 Task: In the  document managingstress.odt Share this file with 'softage.8@softage.net' Make a copy of the file 'without changing the auto name' Delete the  copy of the file
Action: Mouse moved to (43, 104)
Screenshot: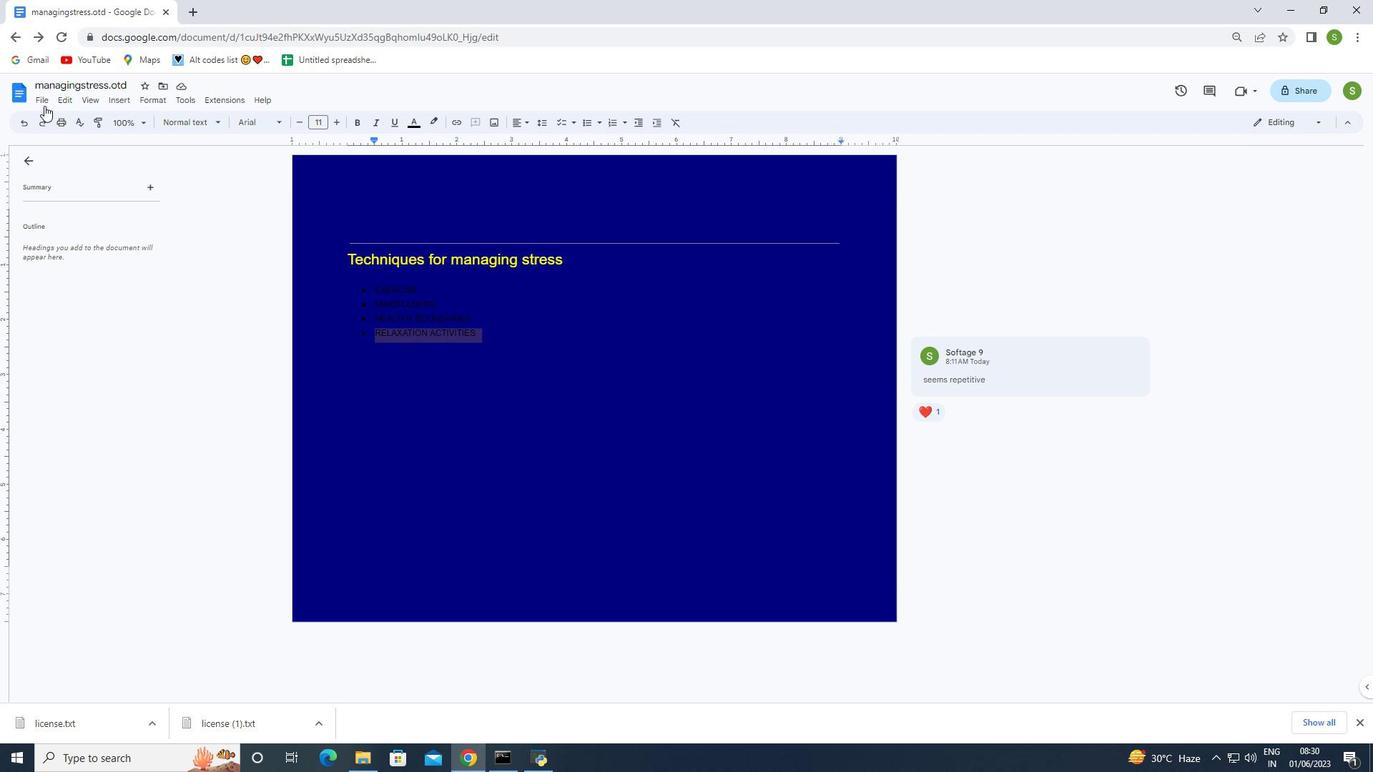 
Action: Mouse pressed left at (43, 104)
Screenshot: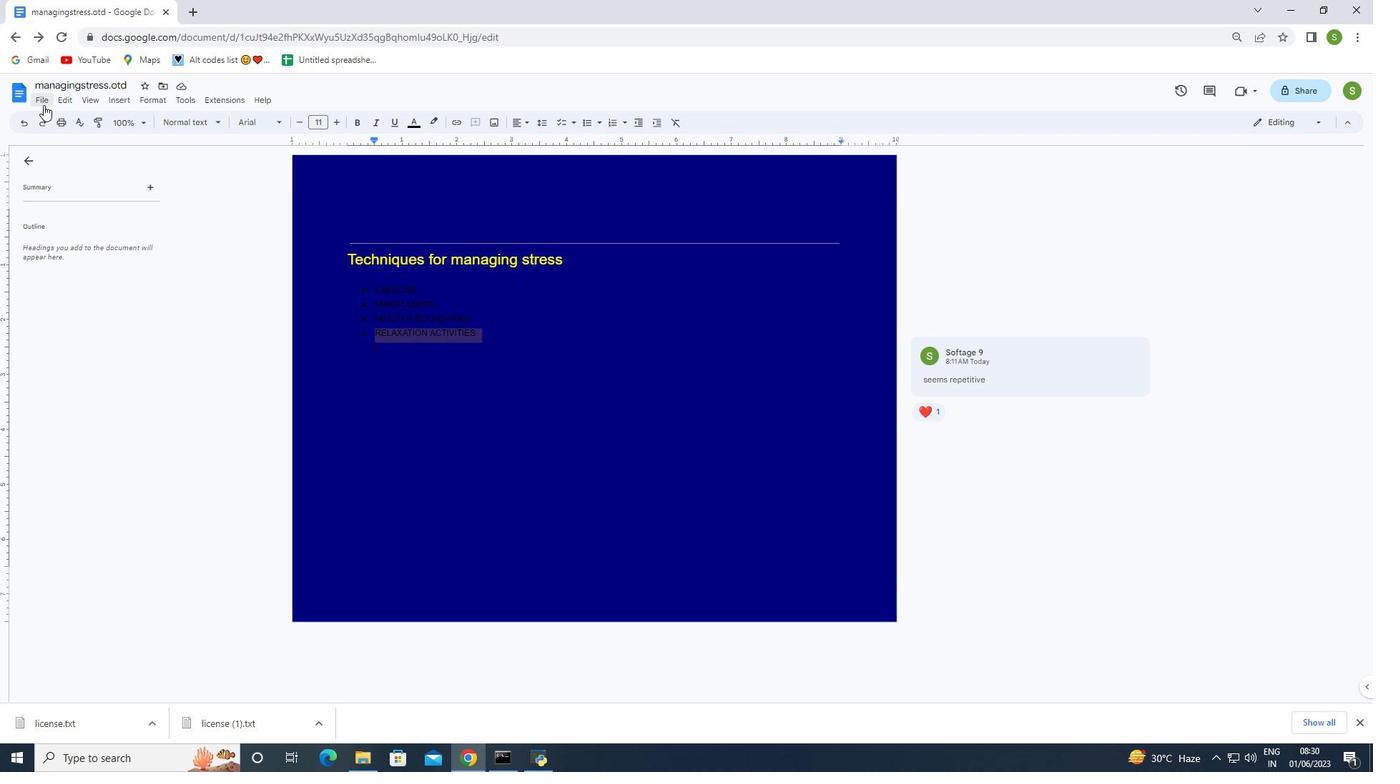 
Action: Mouse moved to (75, 244)
Screenshot: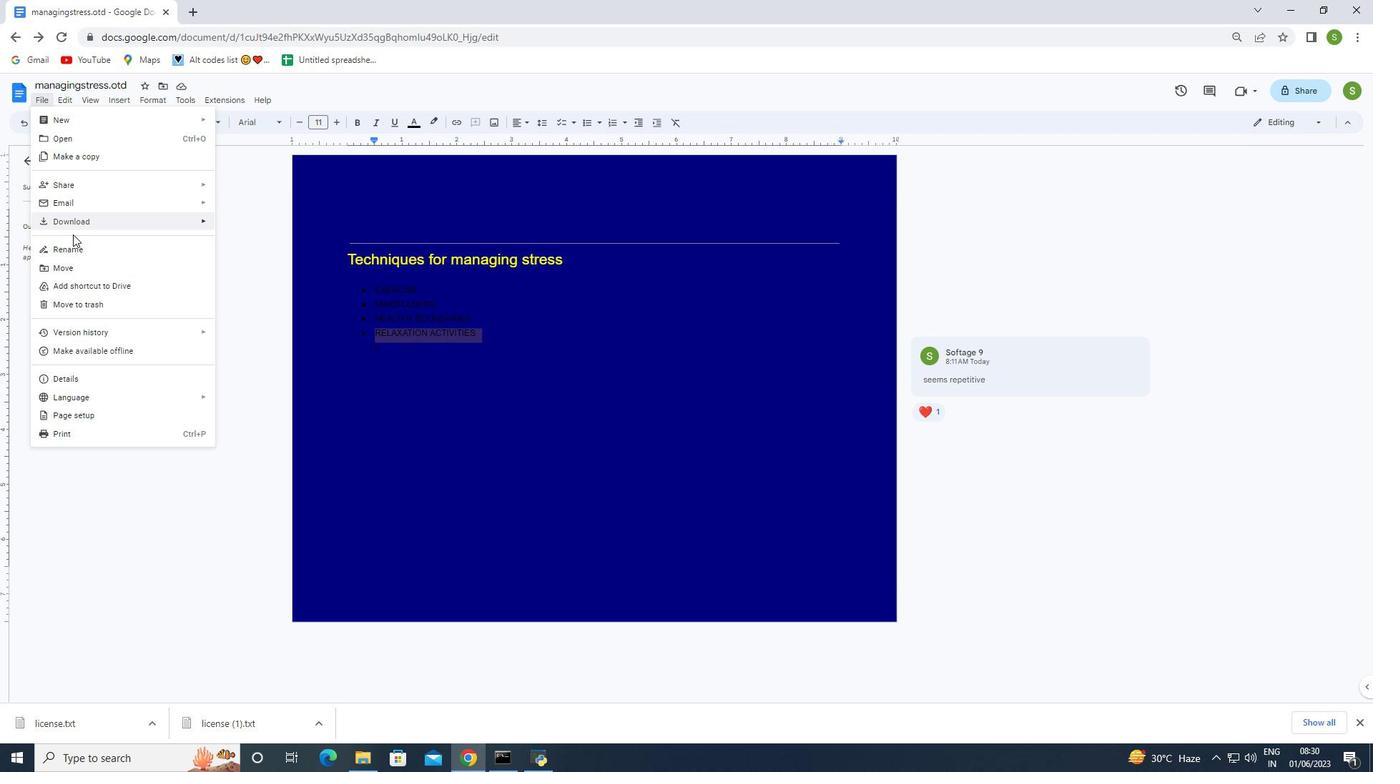 
Action: Mouse pressed left at (75, 244)
Screenshot: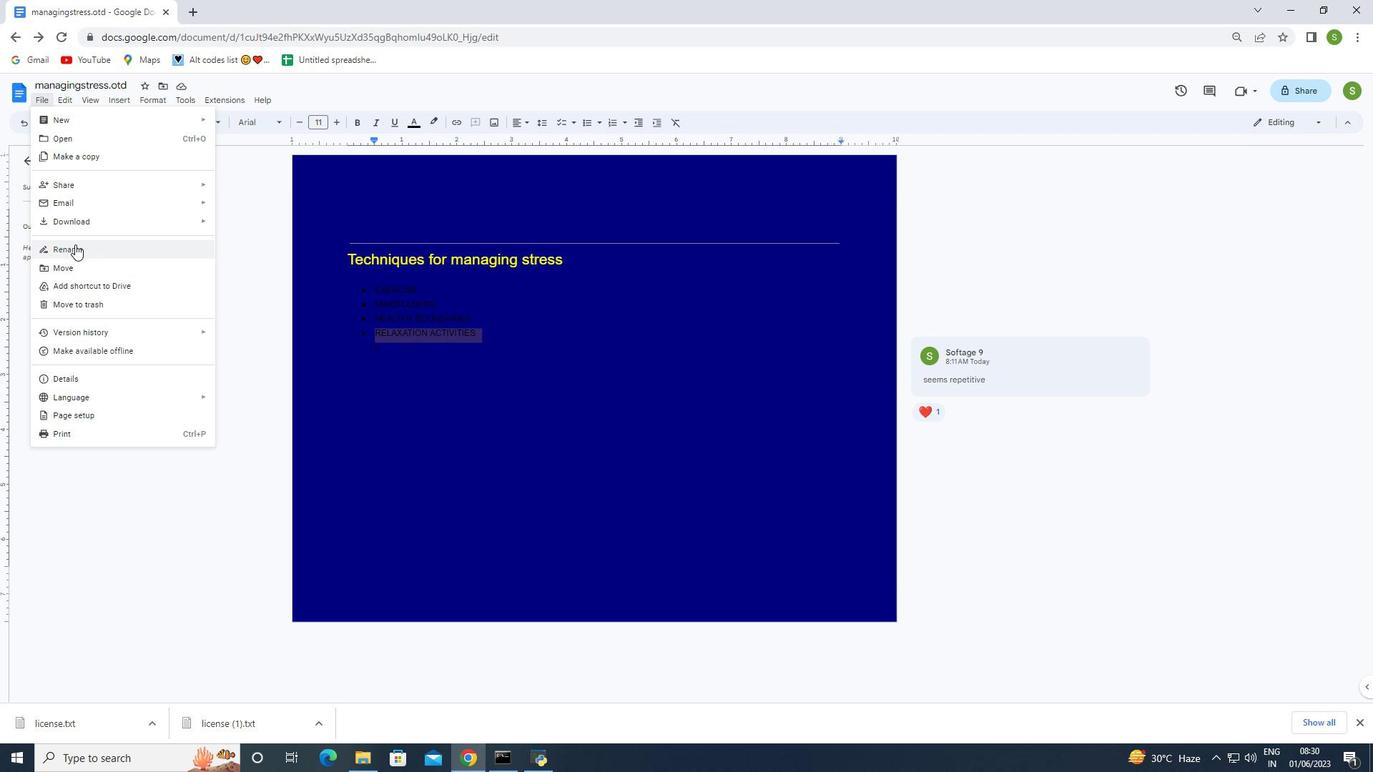 
Action: Key pressed <Key.backspace>managingstress.odt<Key.enter>
Screenshot: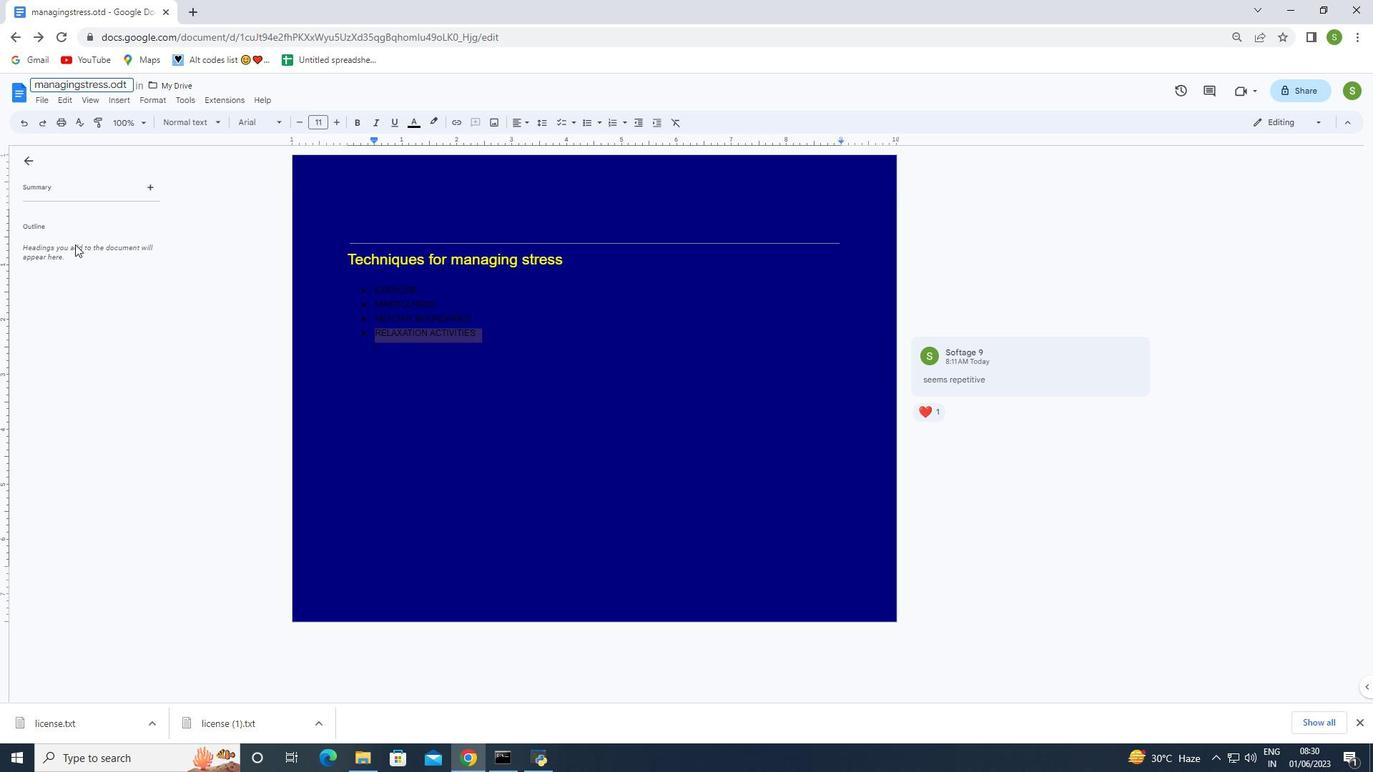 
Action: Mouse moved to (40, 98)
Screenshot: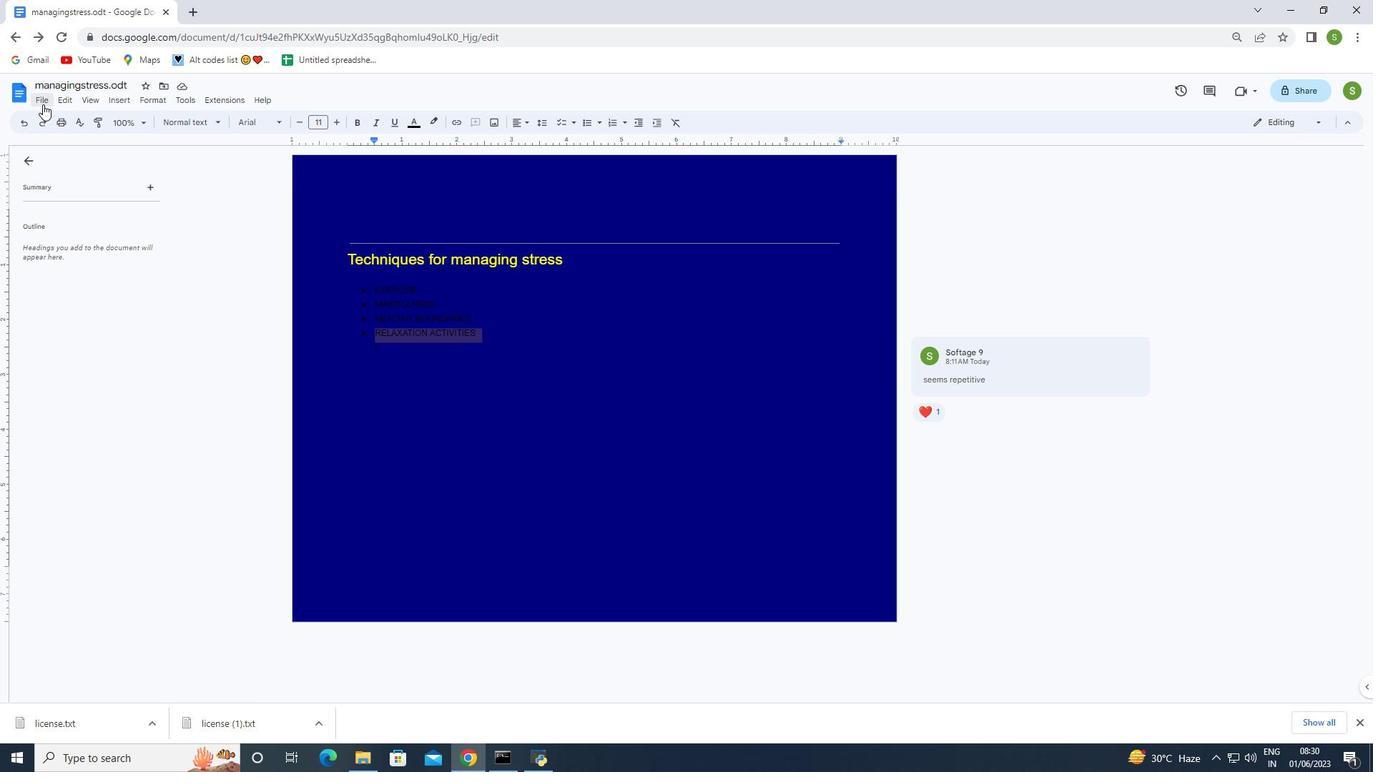 
Action: Mouse pressed left at (40, 98)
Screenshot: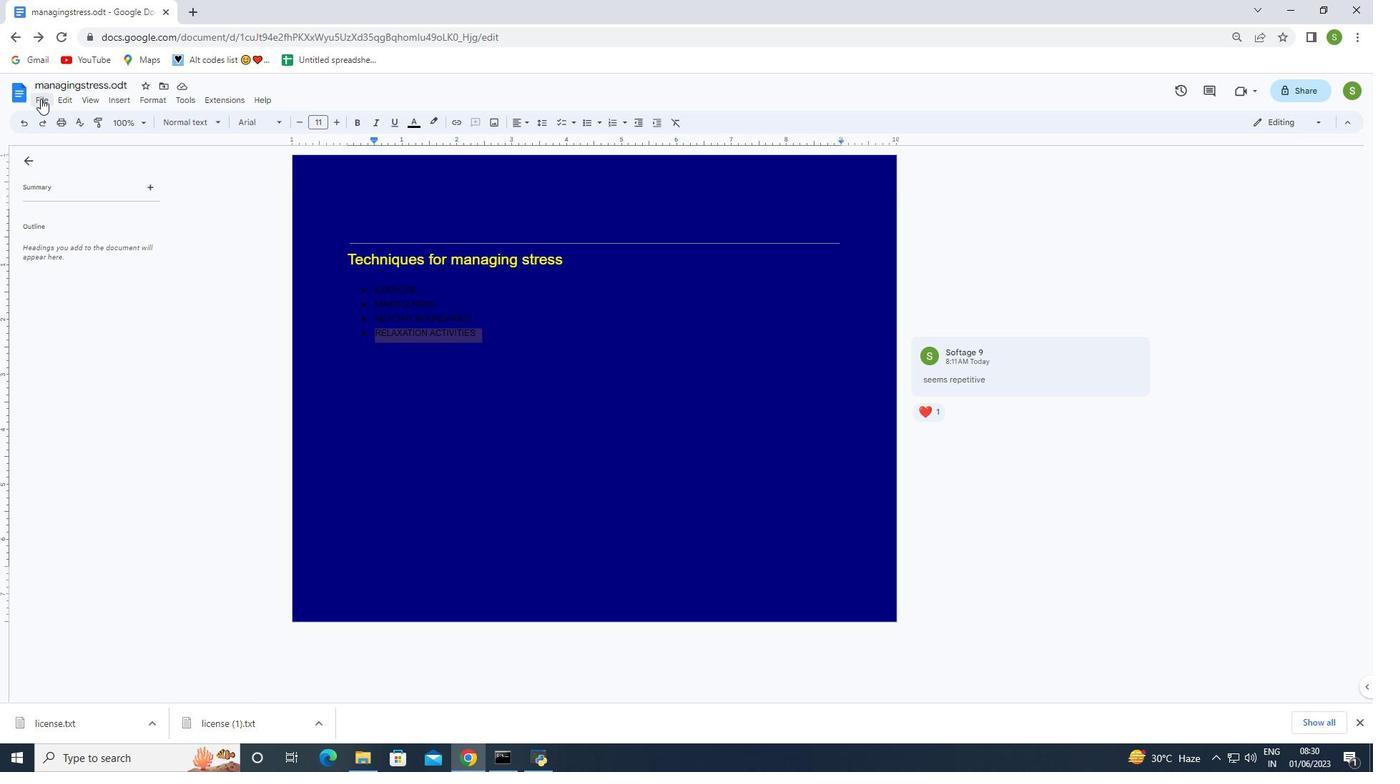 
Action: Mouse moved to (68, 185)
Screenshot: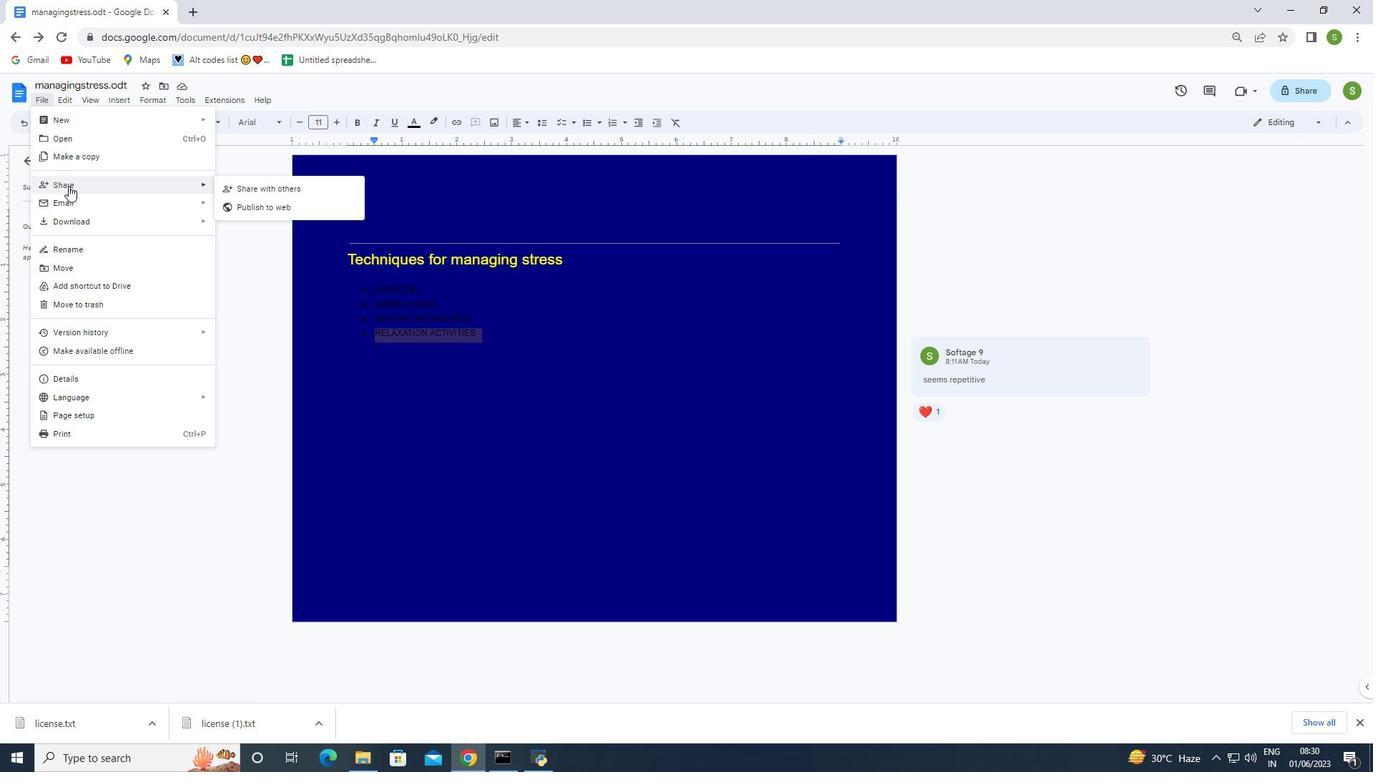 
Action: Mouse pressed left at (68, 185)
Screenshot: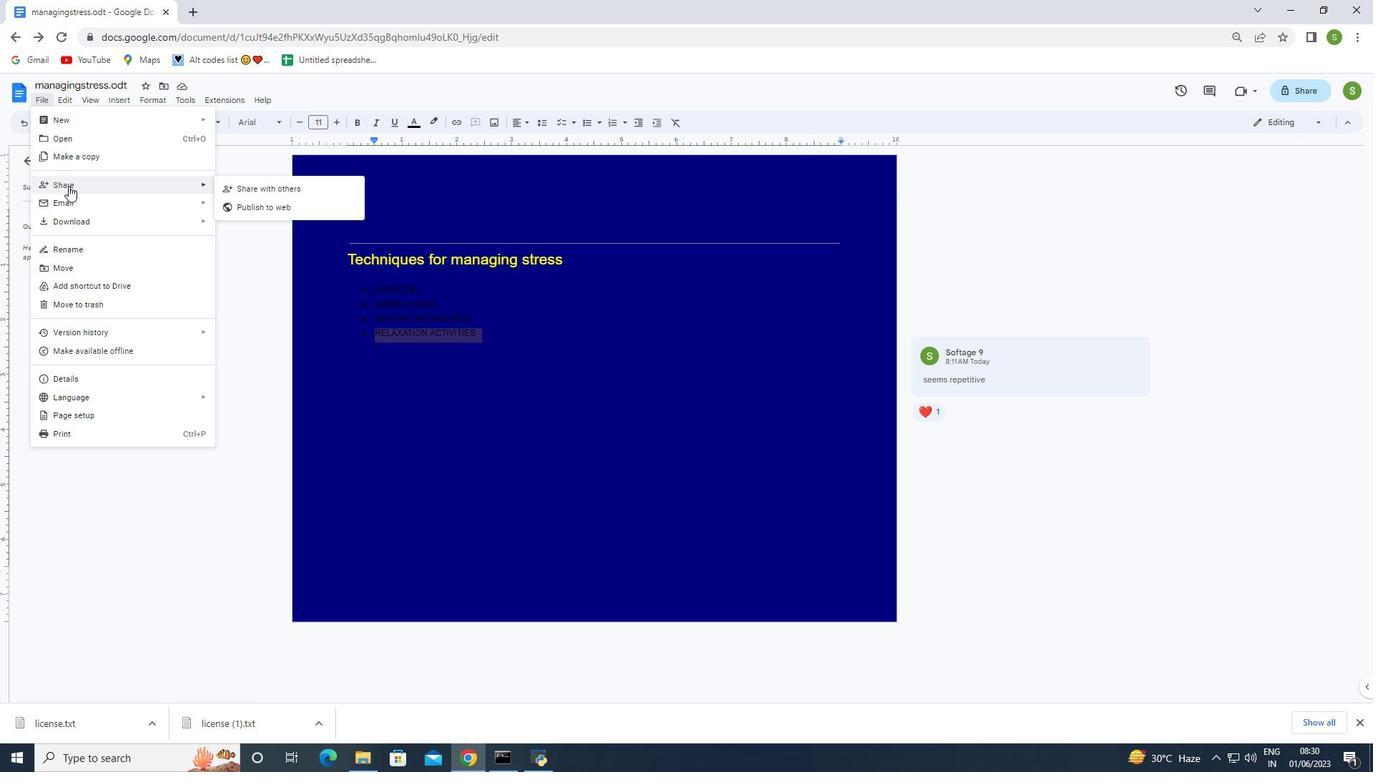 
Action: Mouse moved to (234, 183)
Screenshot: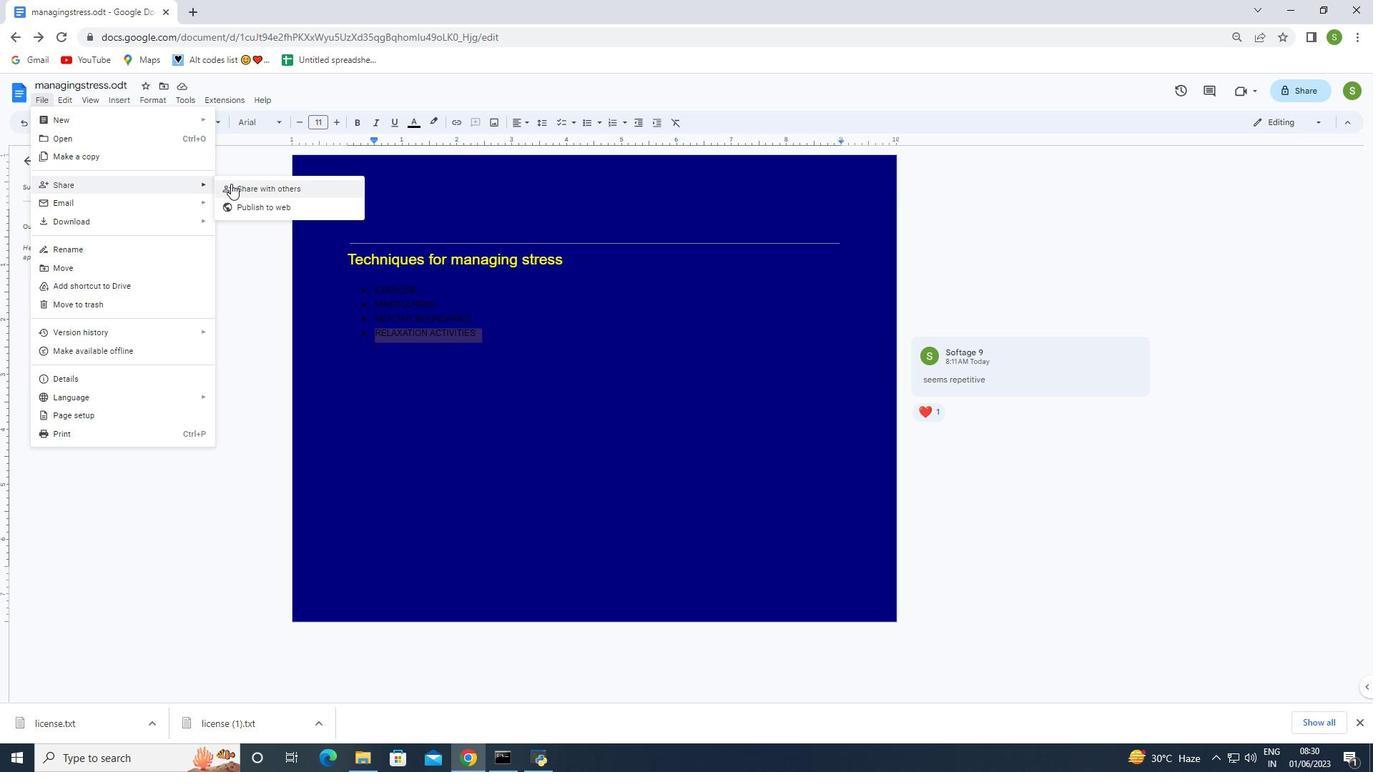 
Action: Mouse pressed left at (234, 183)
Screenshot: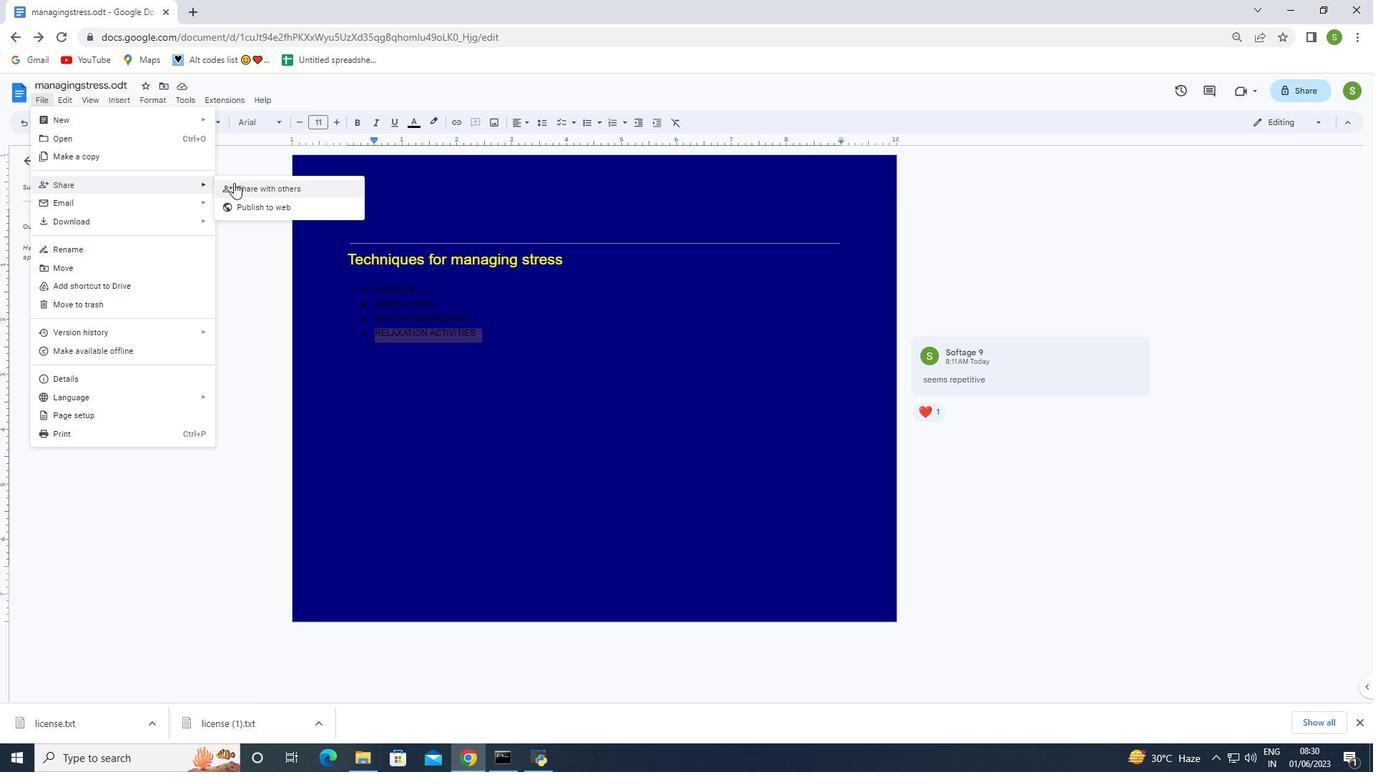 
Action: Mouse moved to (581, 328)
Screenshot: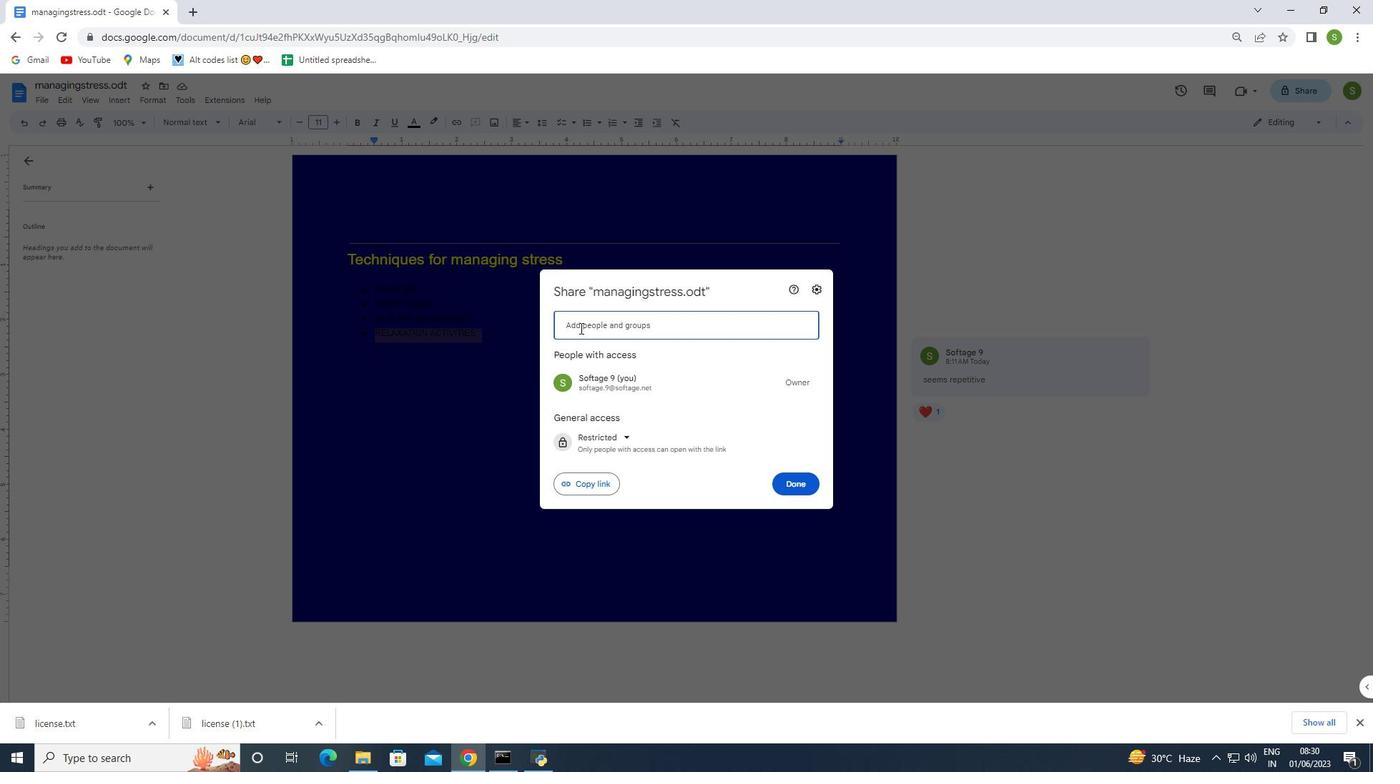 
Action: Mouse pressed left at (581, 328)
Screenshot: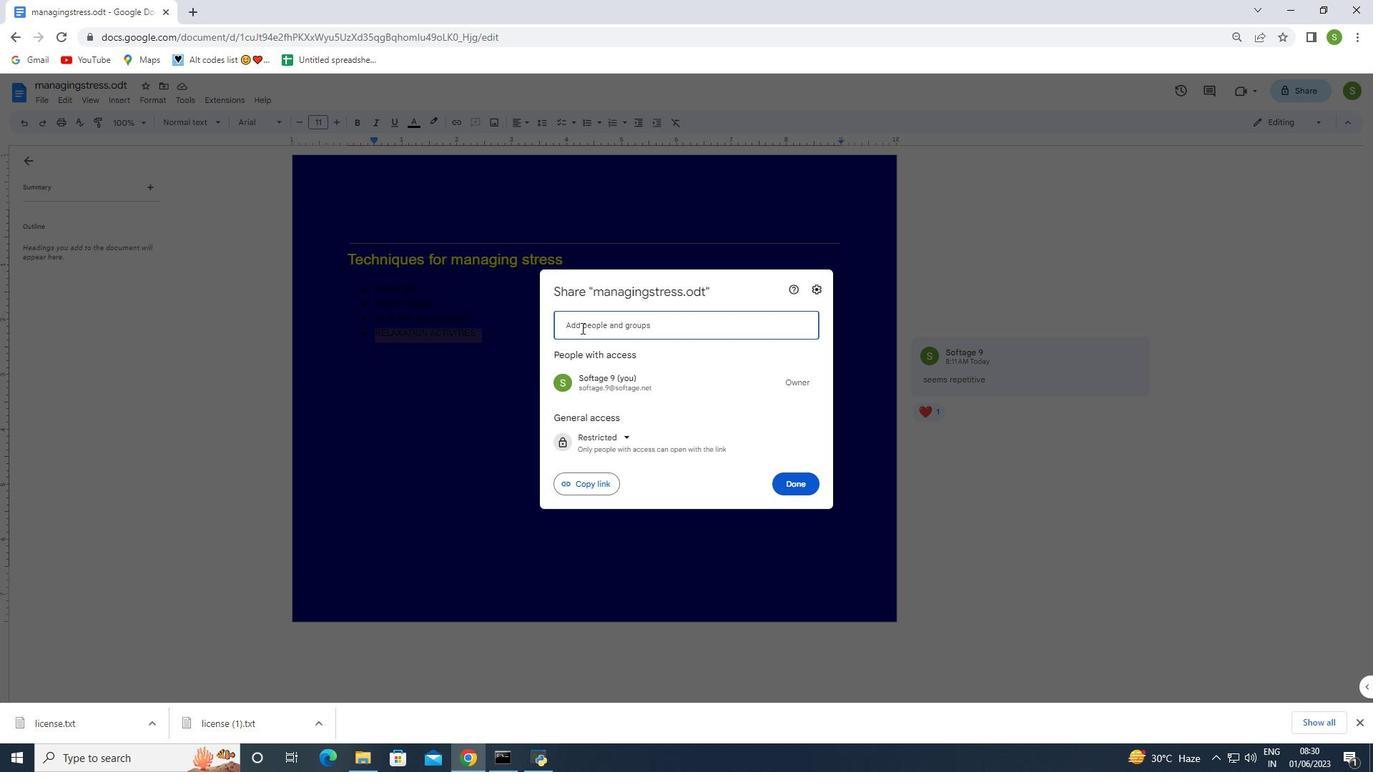 
Action: Mouse moved to (553, 326)
Screenshot: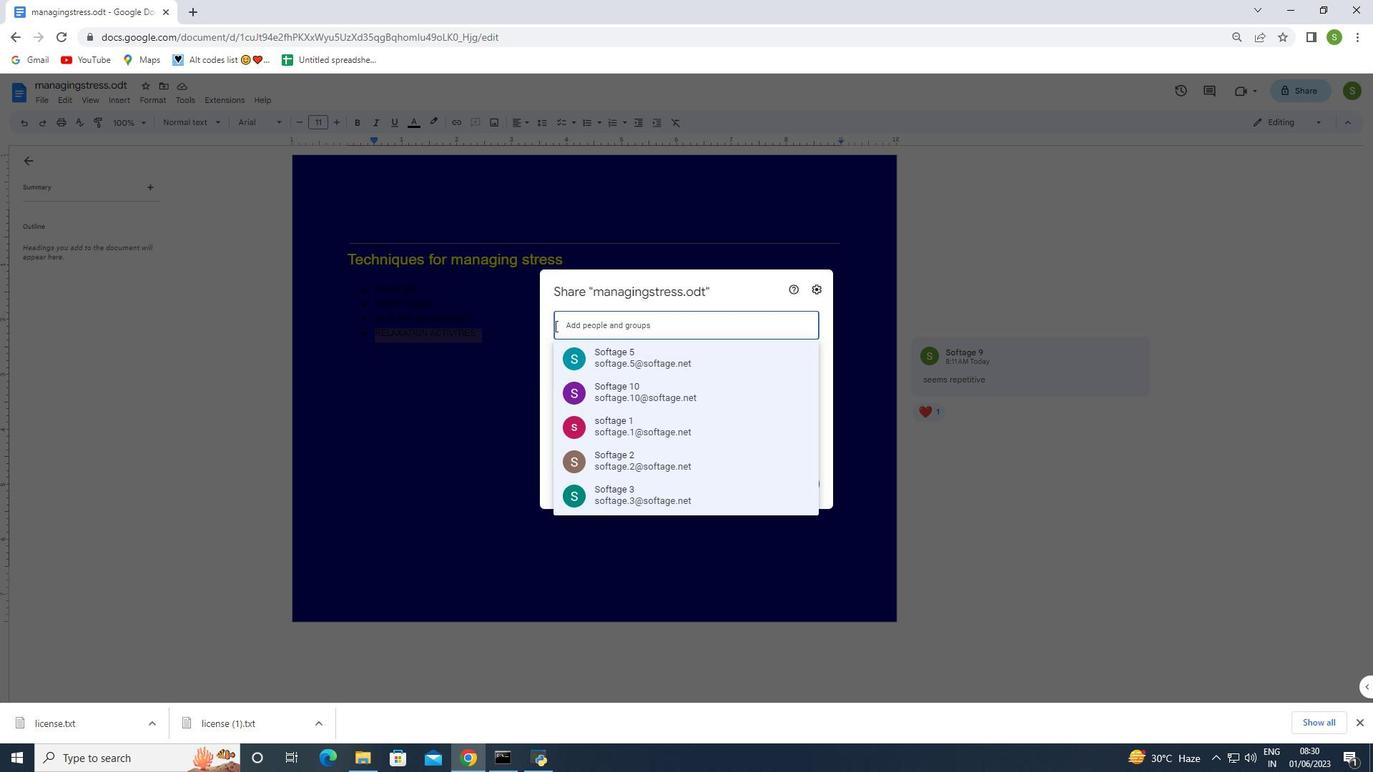 
Action: Key pressed softage.8<Key.shift>@
Screenshot: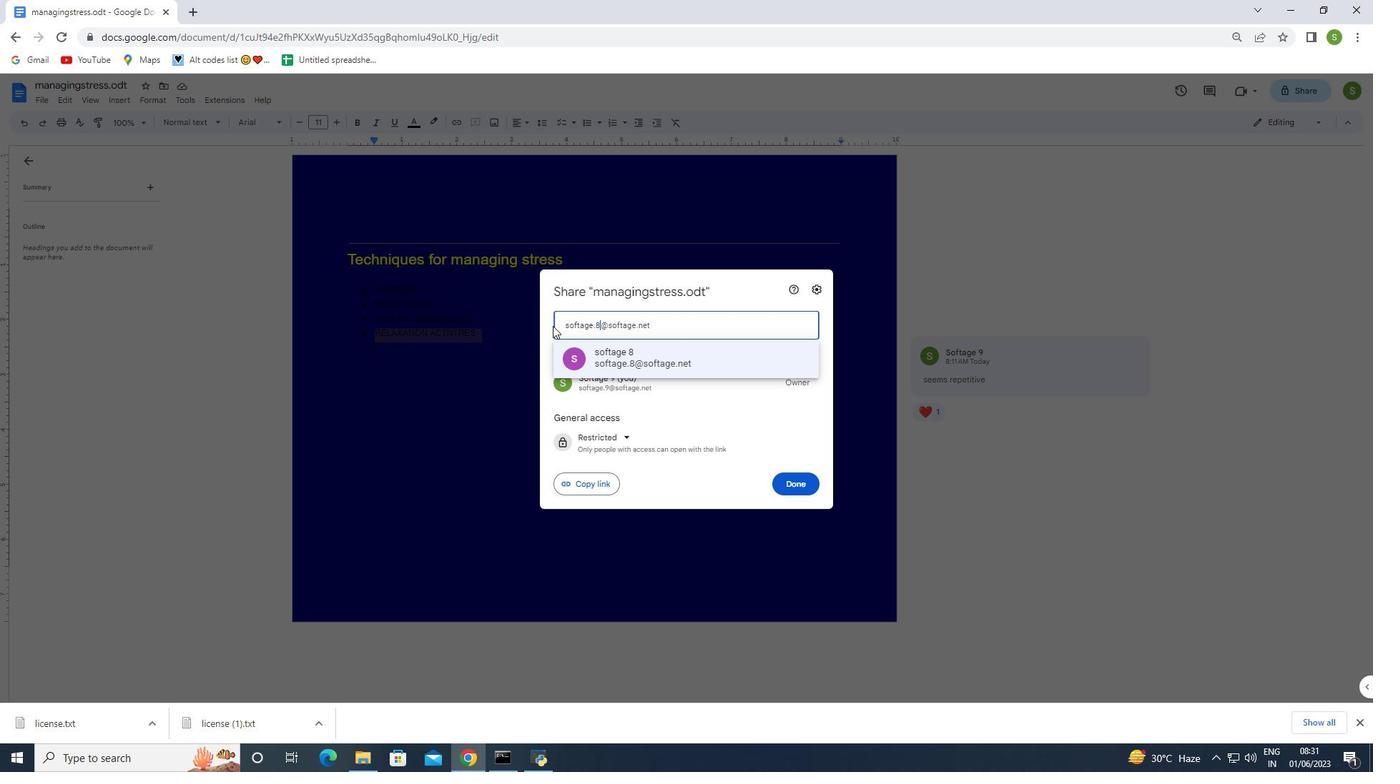 
Action: Mouse moved to (646, 379)
Screenshot: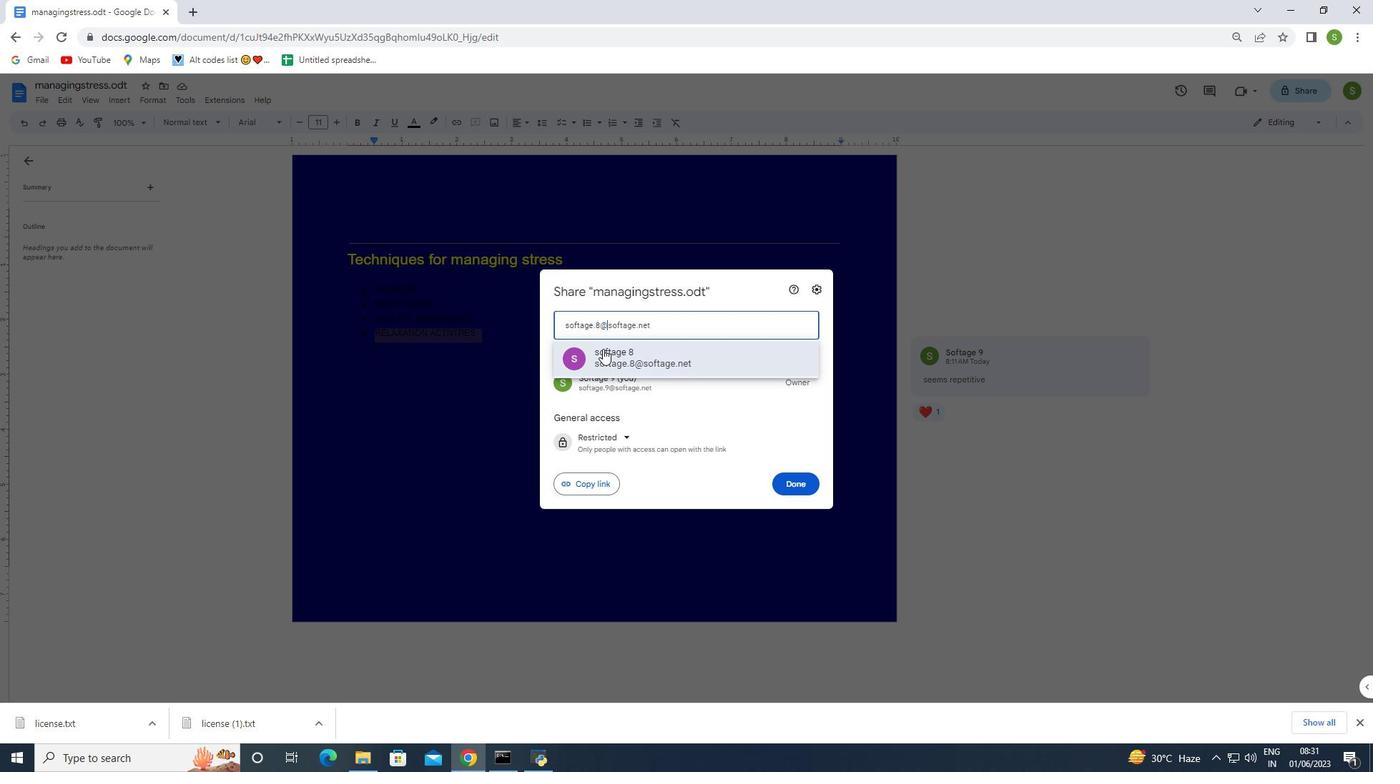 
Action: Mouse pressed left at (646, 379)
Screenshot: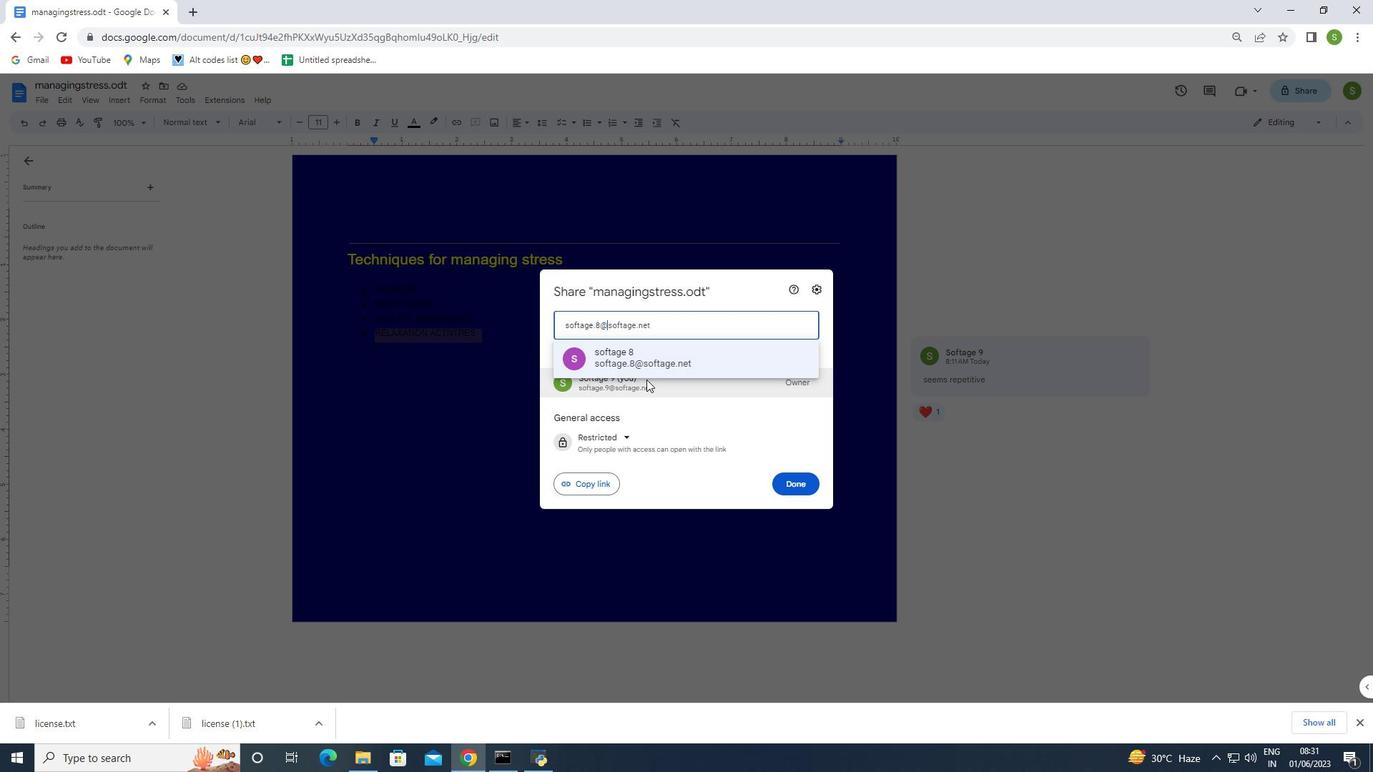 
Action: Mouse moved to (617, 324)
Screenshot: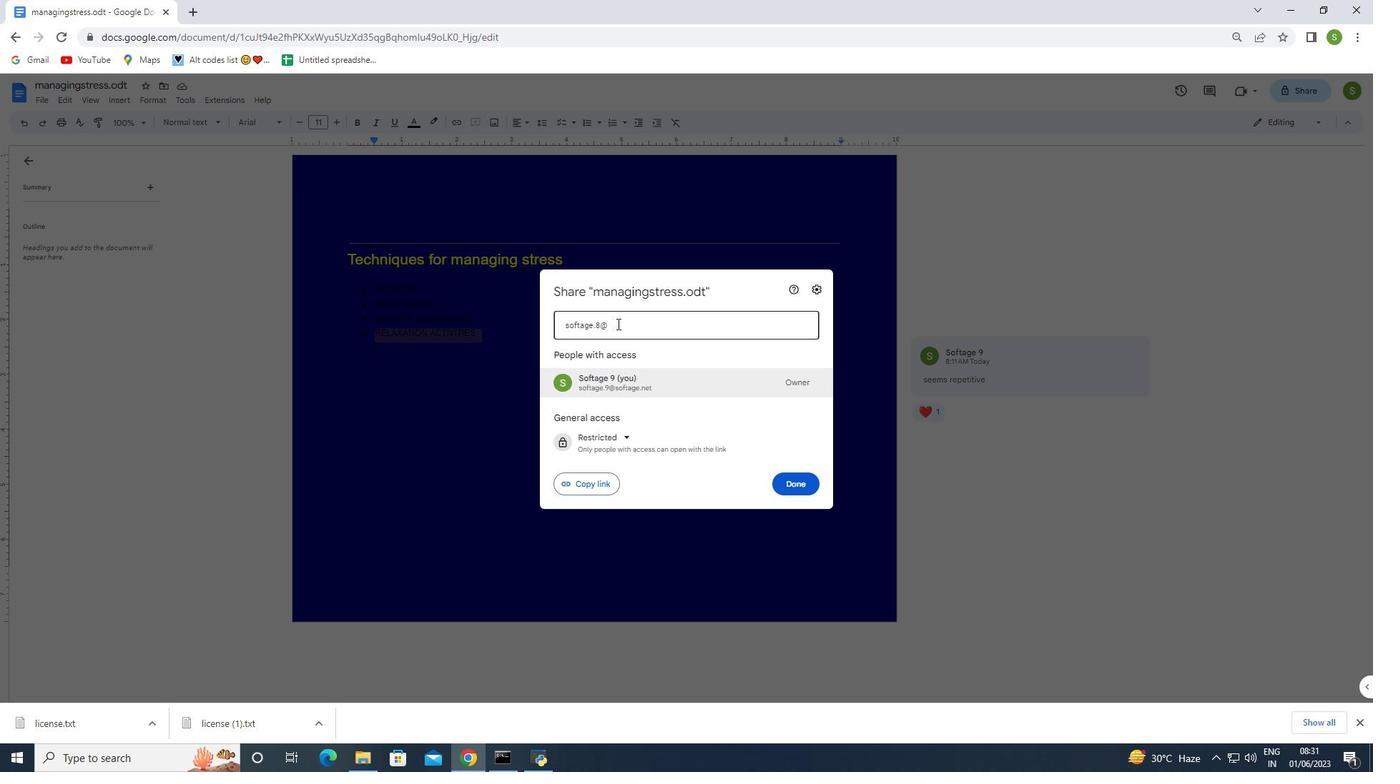 
Action: Mouse pressed left at (617, 324)
Screenshot: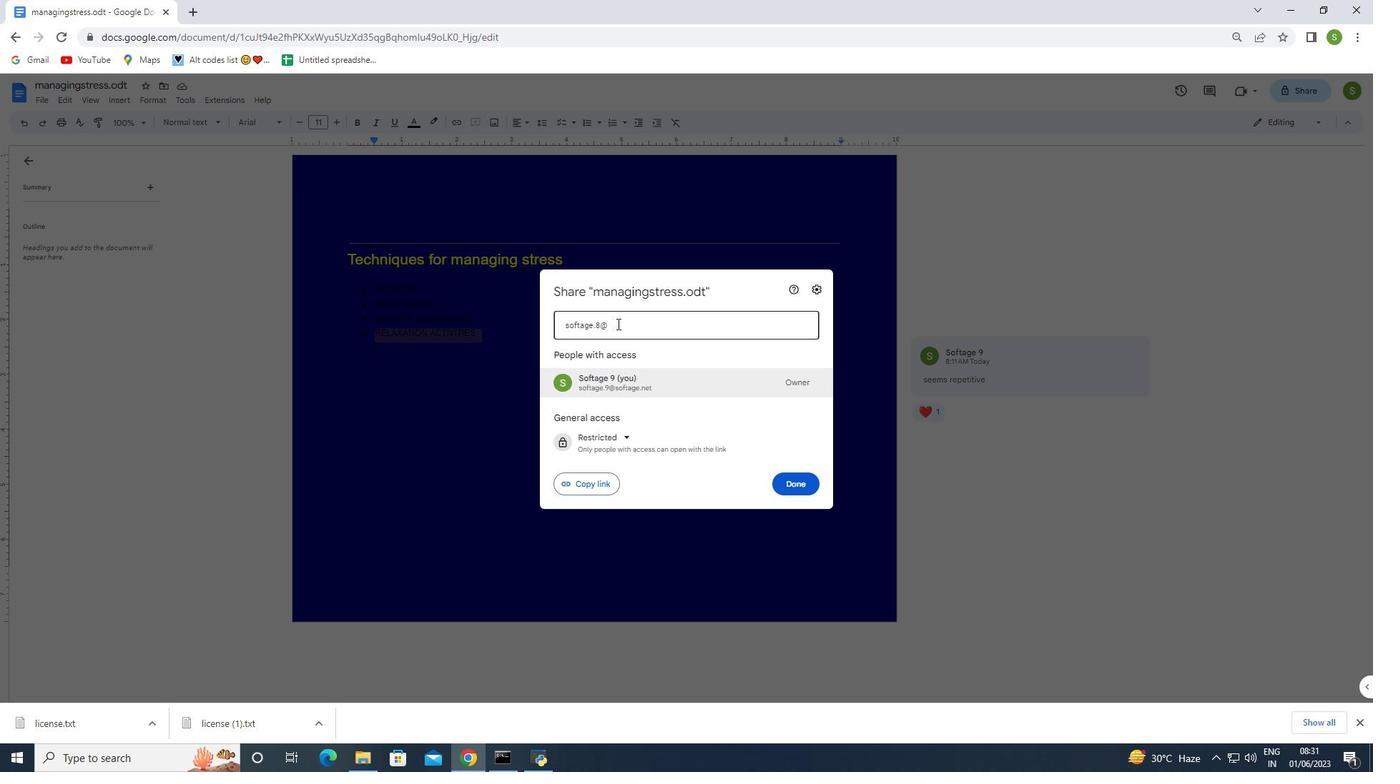 
Action: Mouse moved to (638, 360)
Screenshot: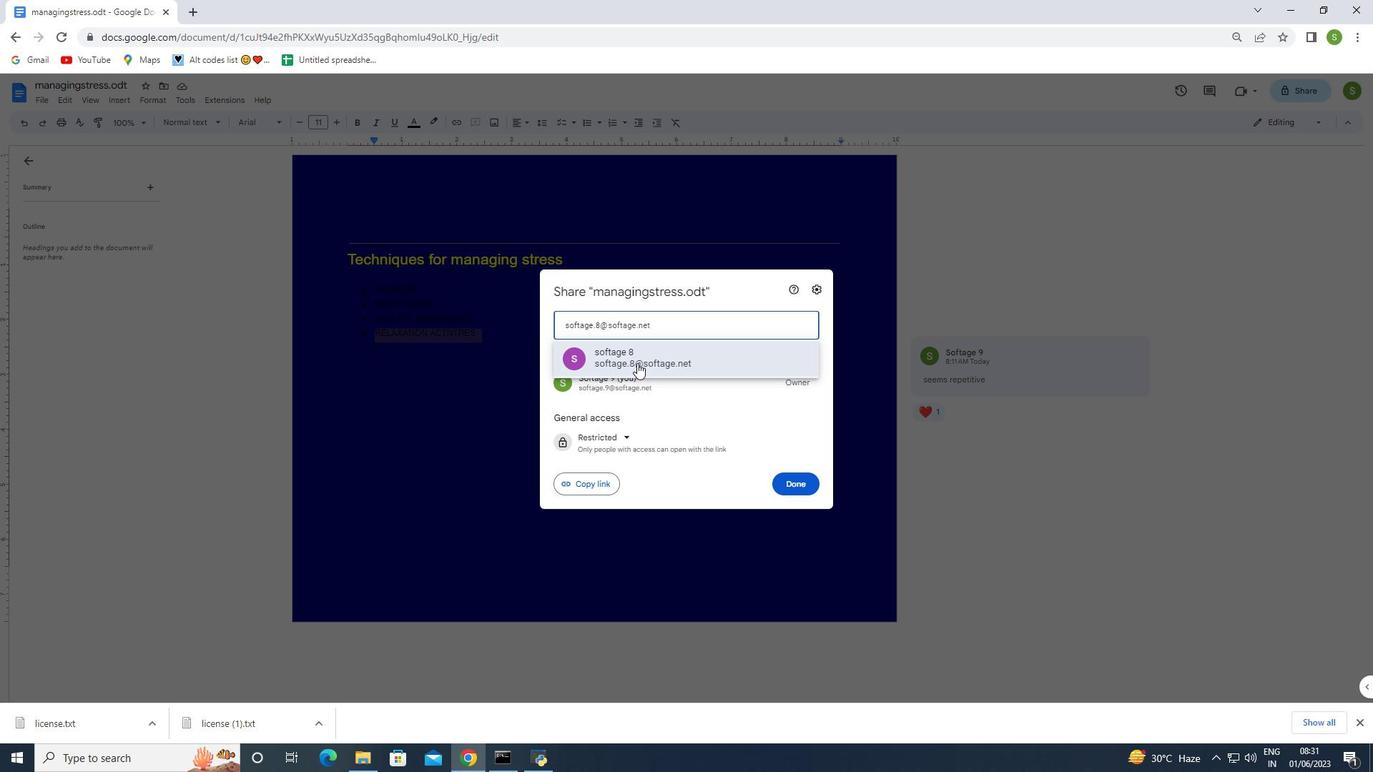 
Action: Mouse pressed left at (638, 360)
Screenshot: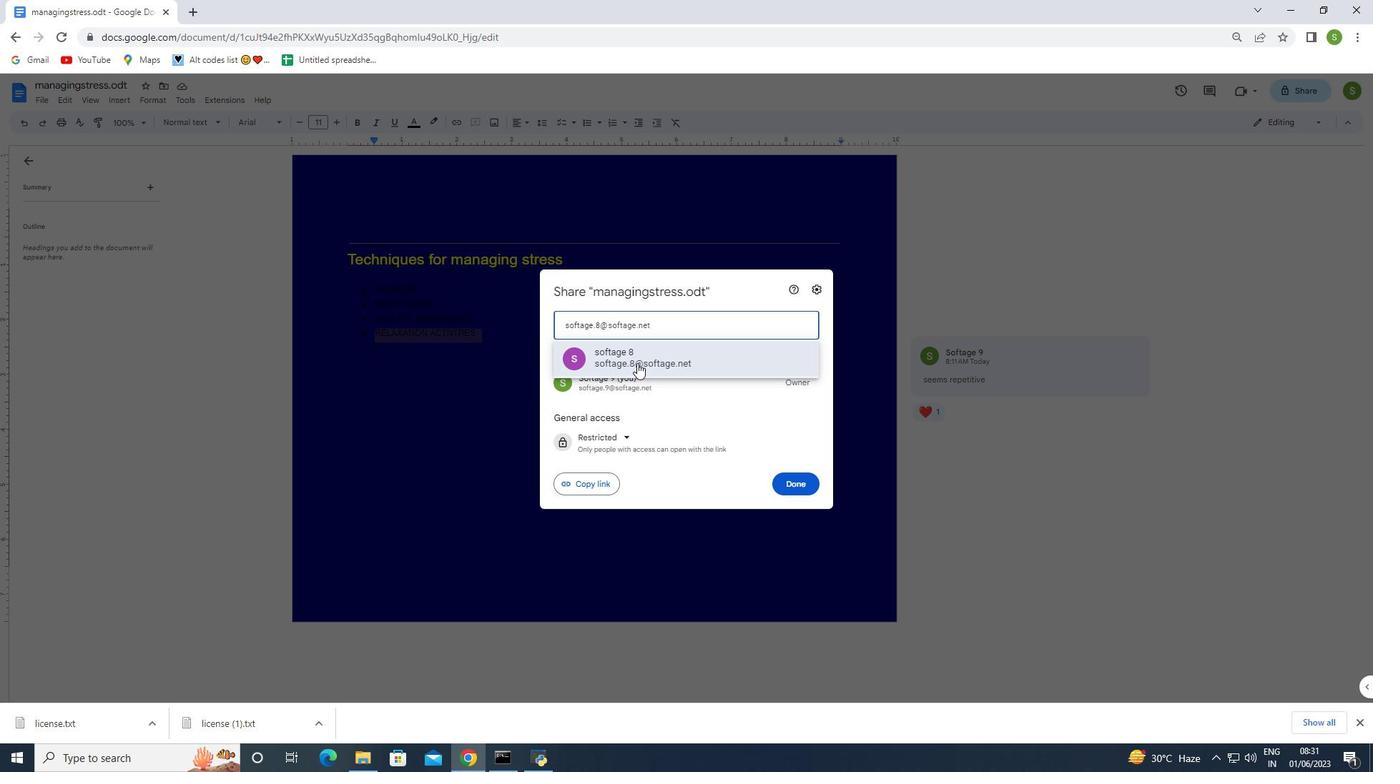 
Action: Mouse moved to (785, 468)
Screenshot: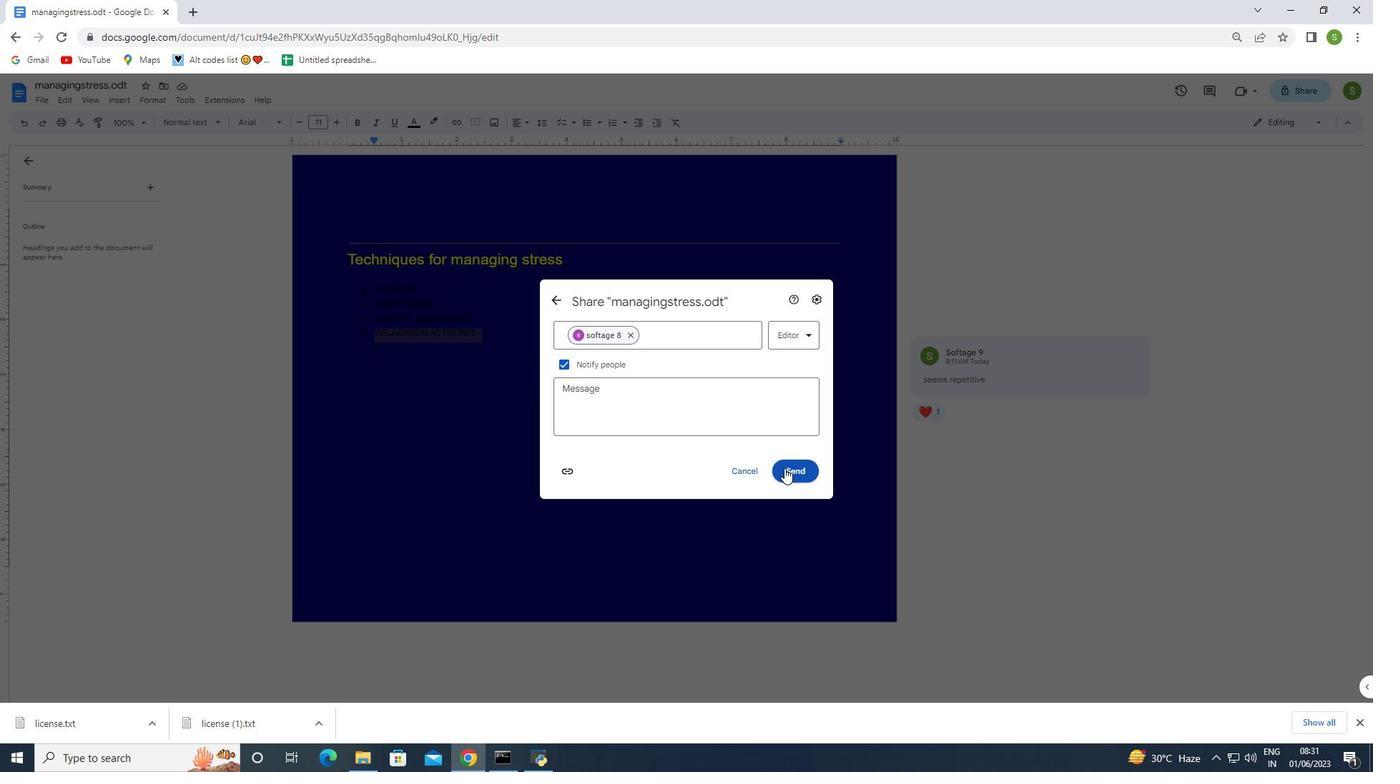 
Action: Mouse pressed left at (785, 468)
Screenshot: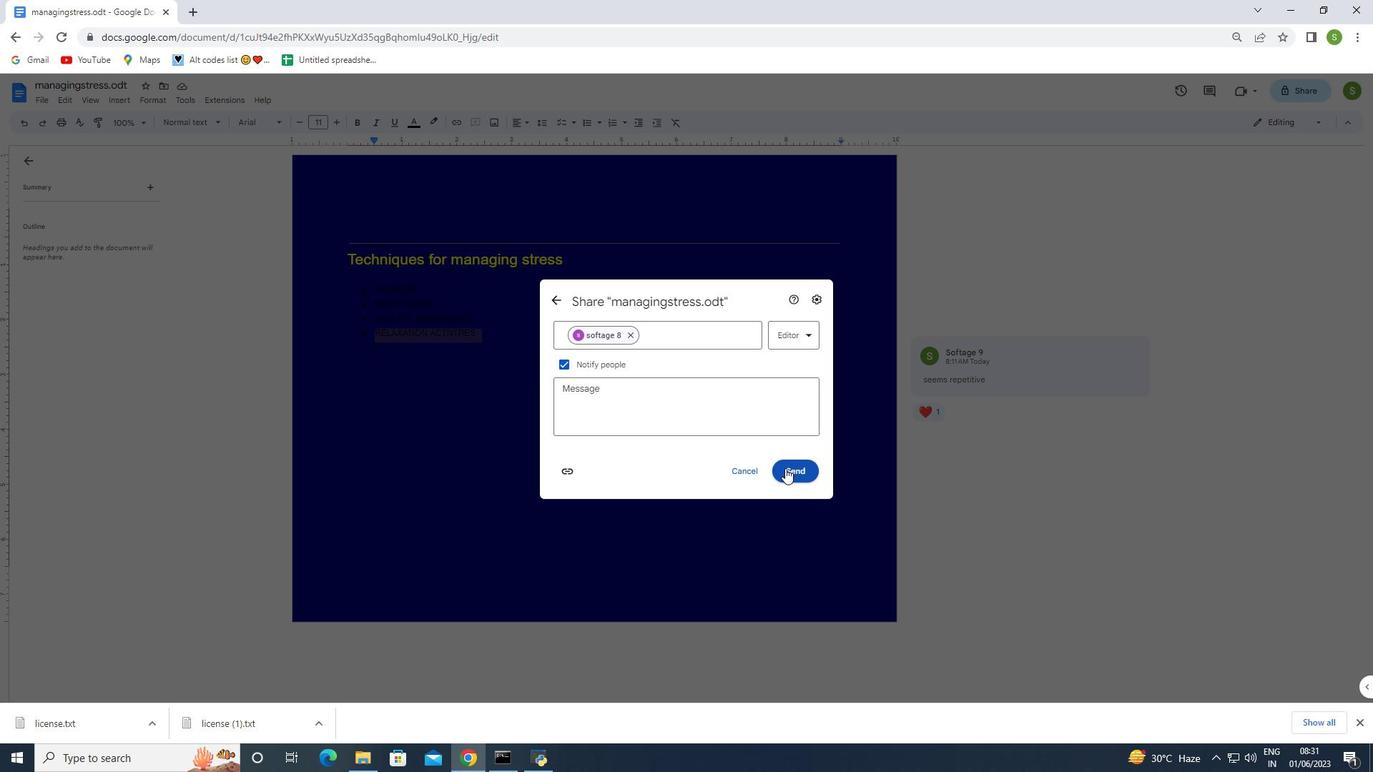 
Action: Mouse moved to (37, 103)
Screenshot: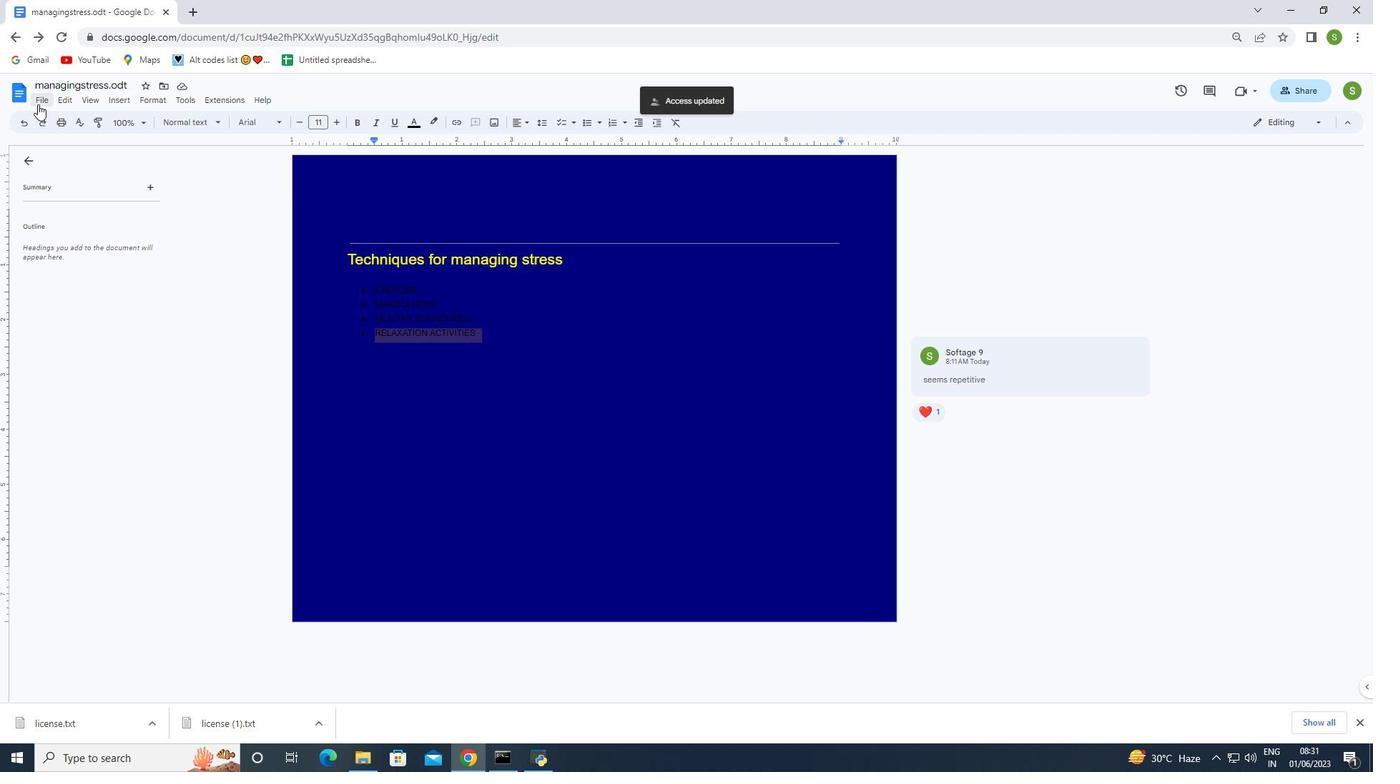 
Action: Mouse pressed left at (37, 103)
Screenshot: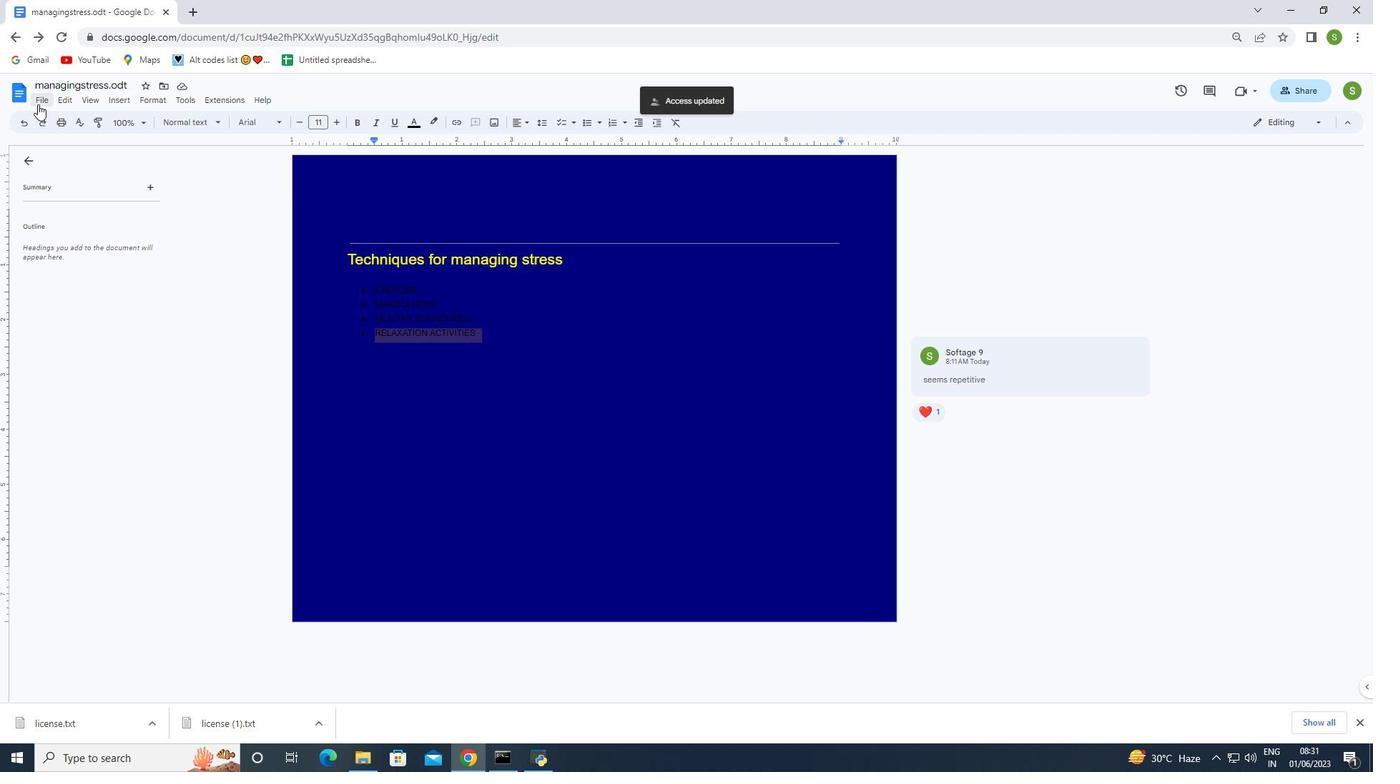 
Action: Mouse moved to (67, 158)
Screenshot: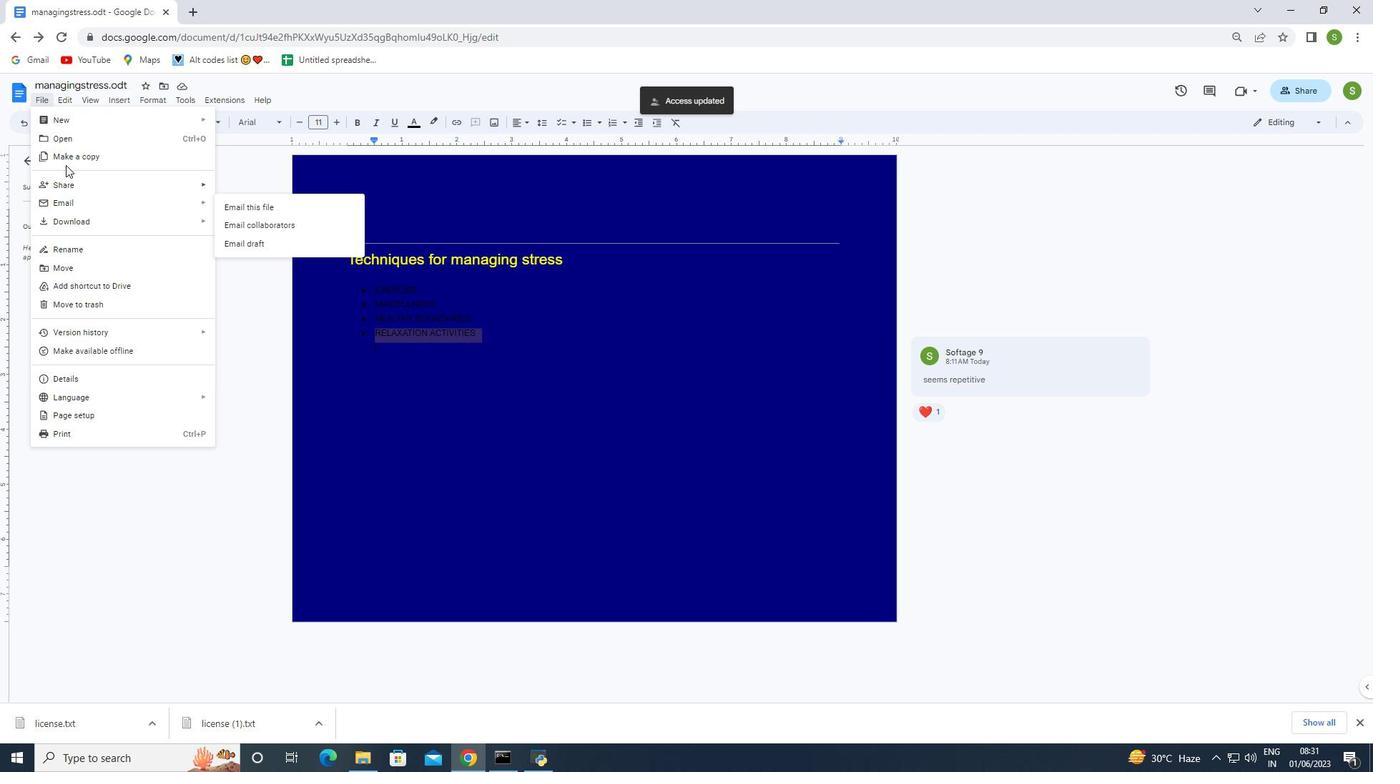 
Action: Mouse pressed left at (67, 158)
Screenshot: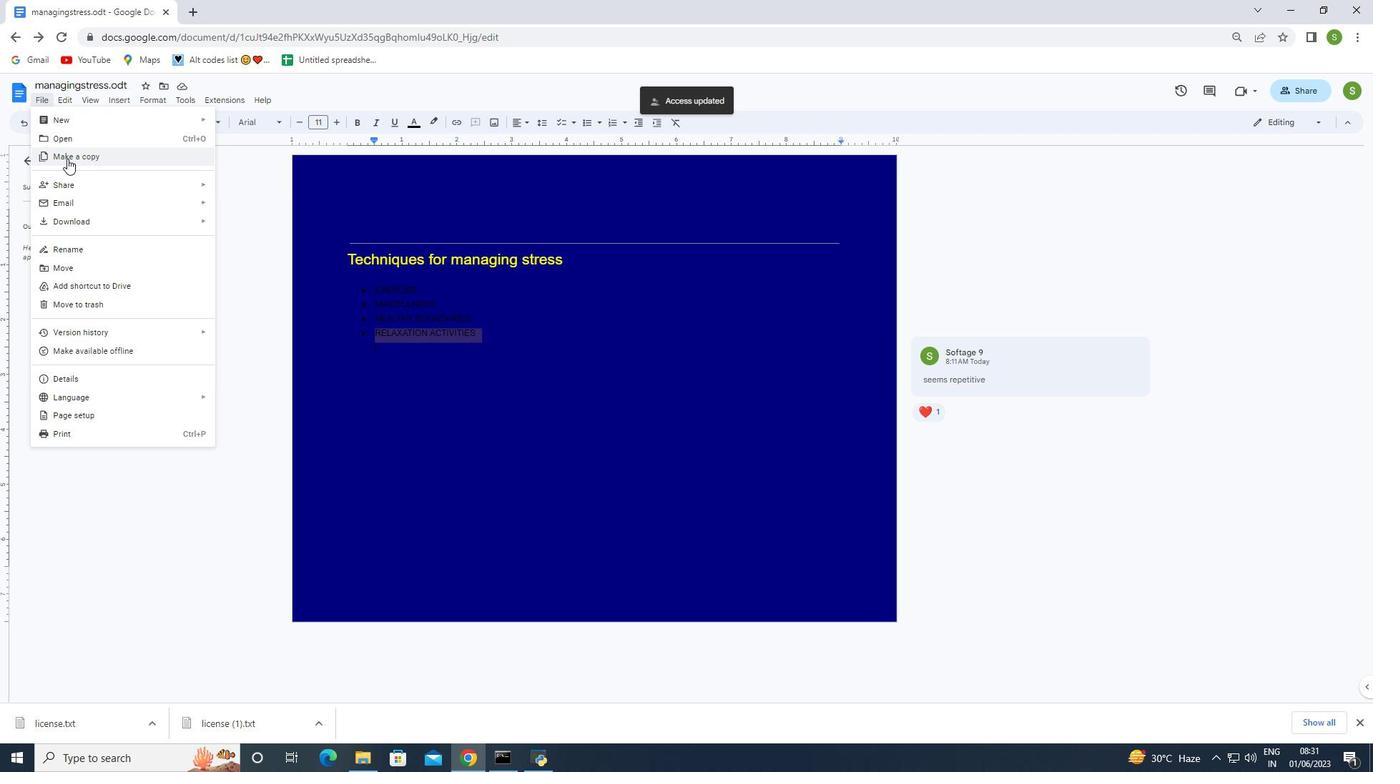 
Action: Mouse moved to (715, 476)
Screenshot: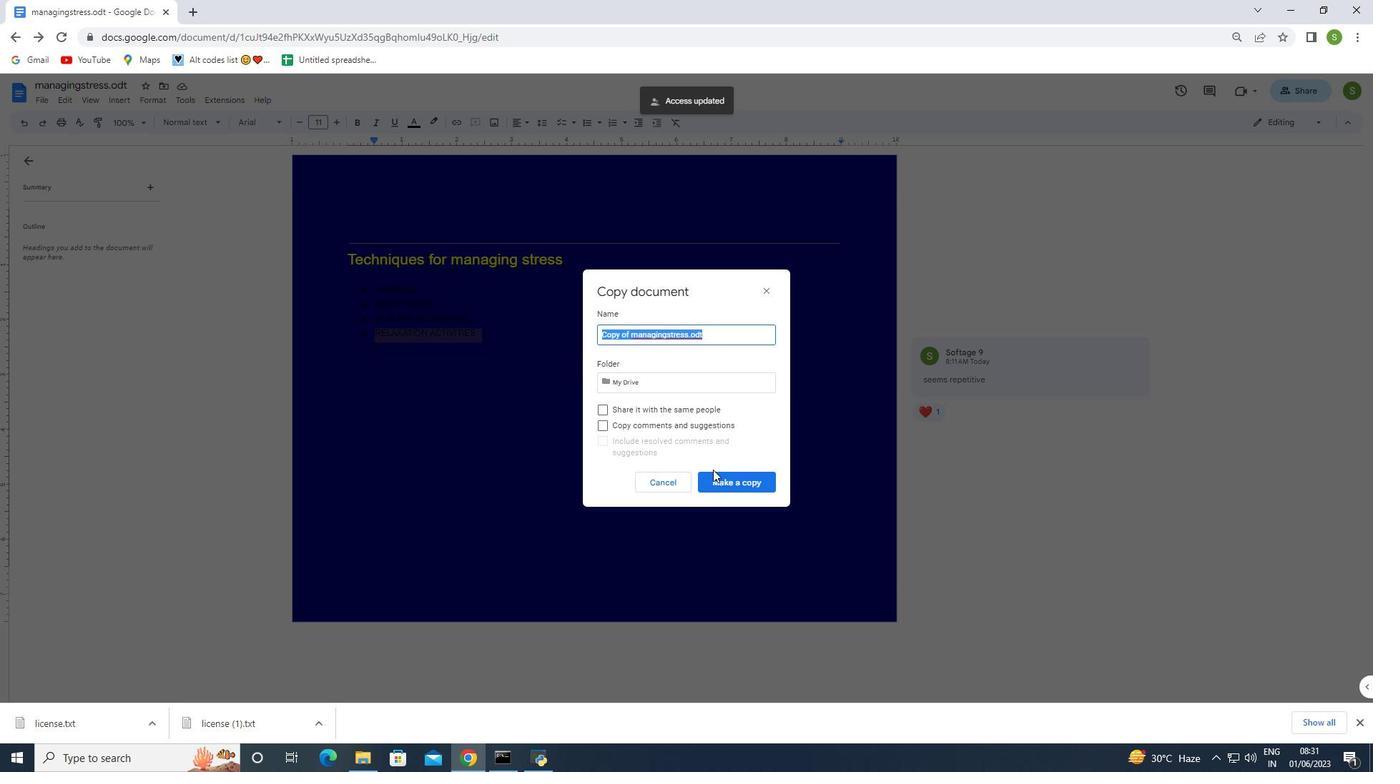 
Action: Mouse pressed left at (715, 476)
Screenshot: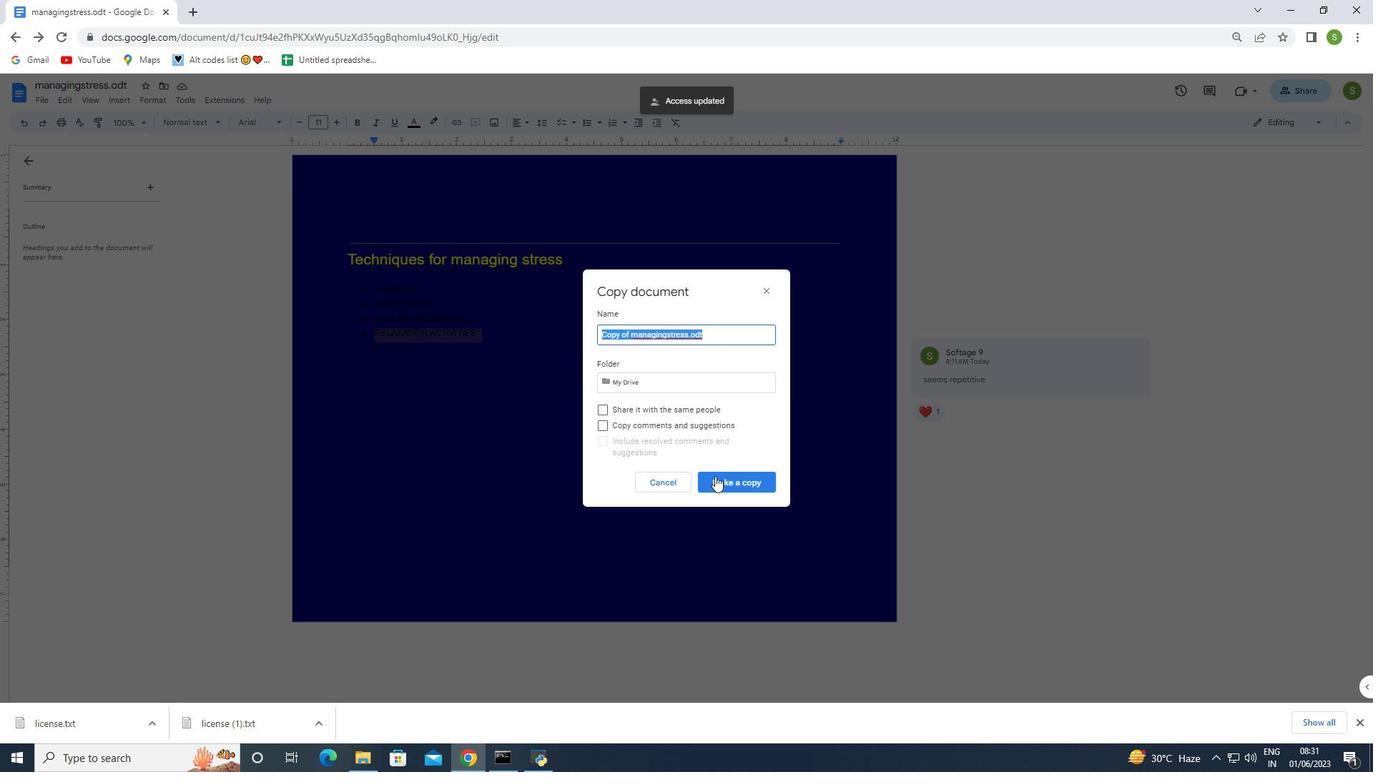 
Action: Mouse moved to (133, 15)
Screenshot: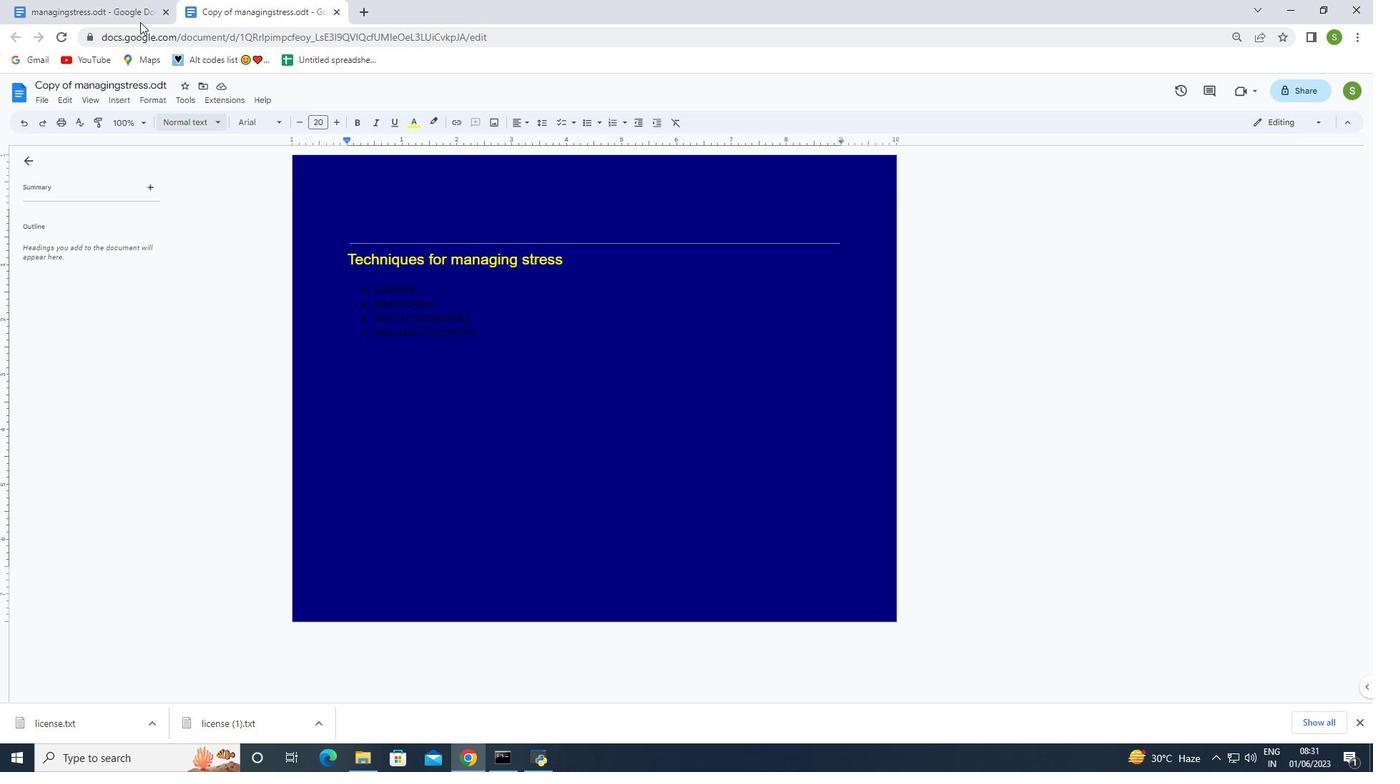 
Action: Mouse pressed left at (133, 15)
Screenshot: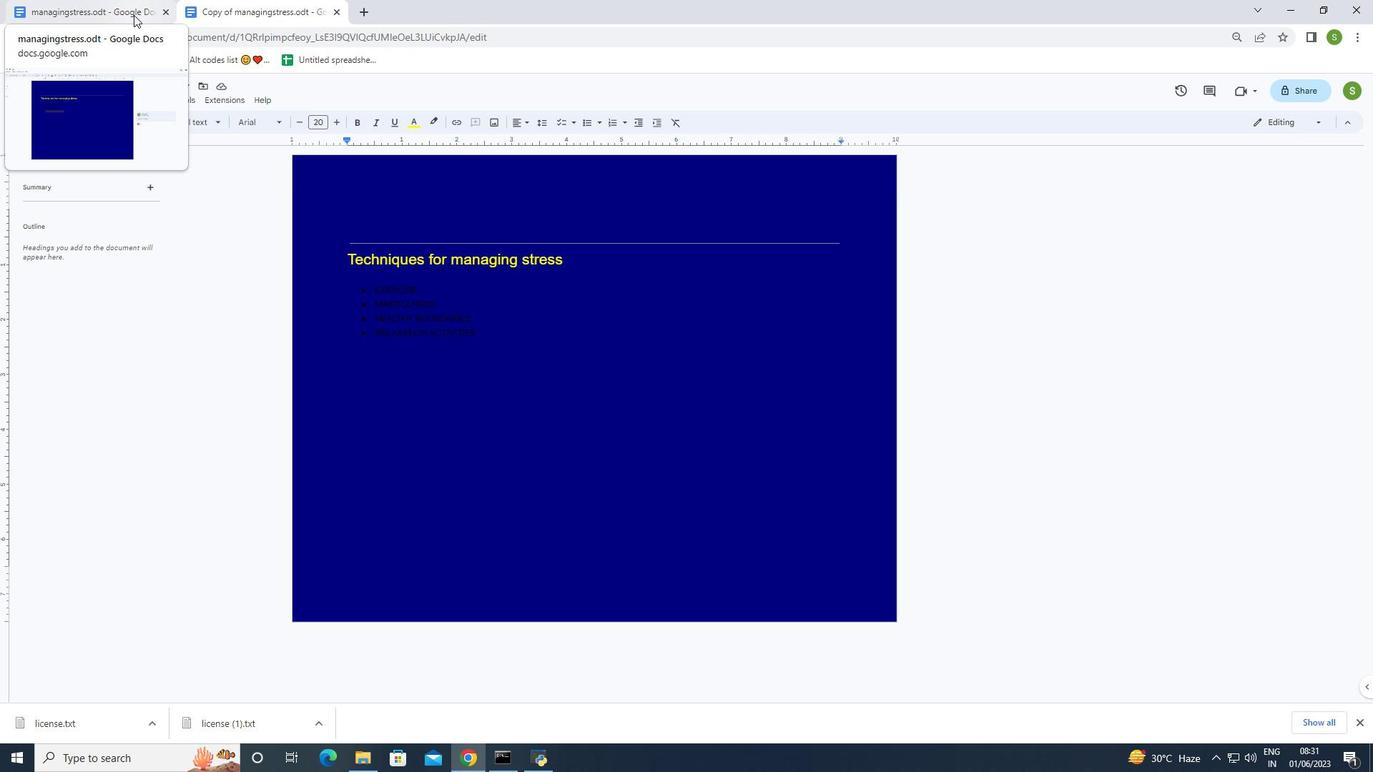 
Action: Mouse moved to (118, 5)
Screenshot: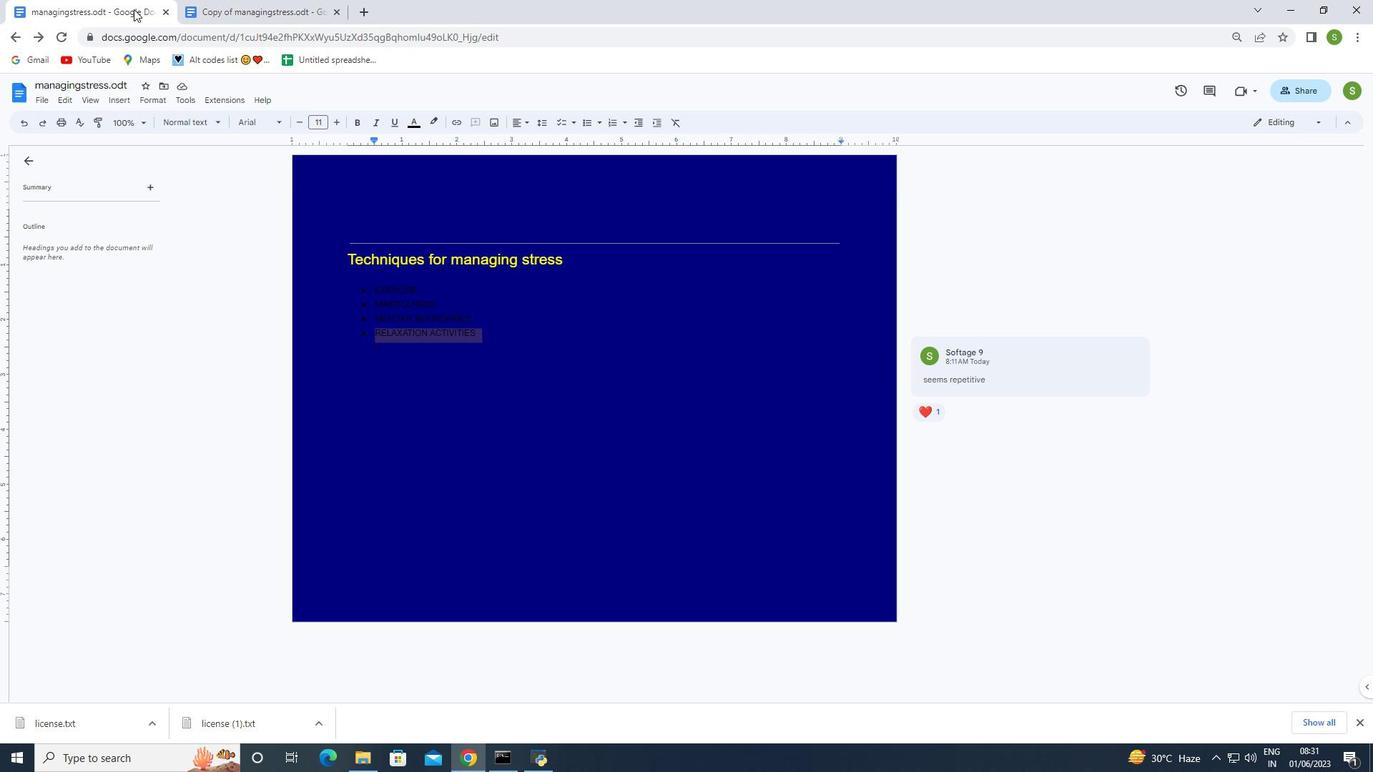 
Action: Mouse pressed left at (118, 5)
Screenshot: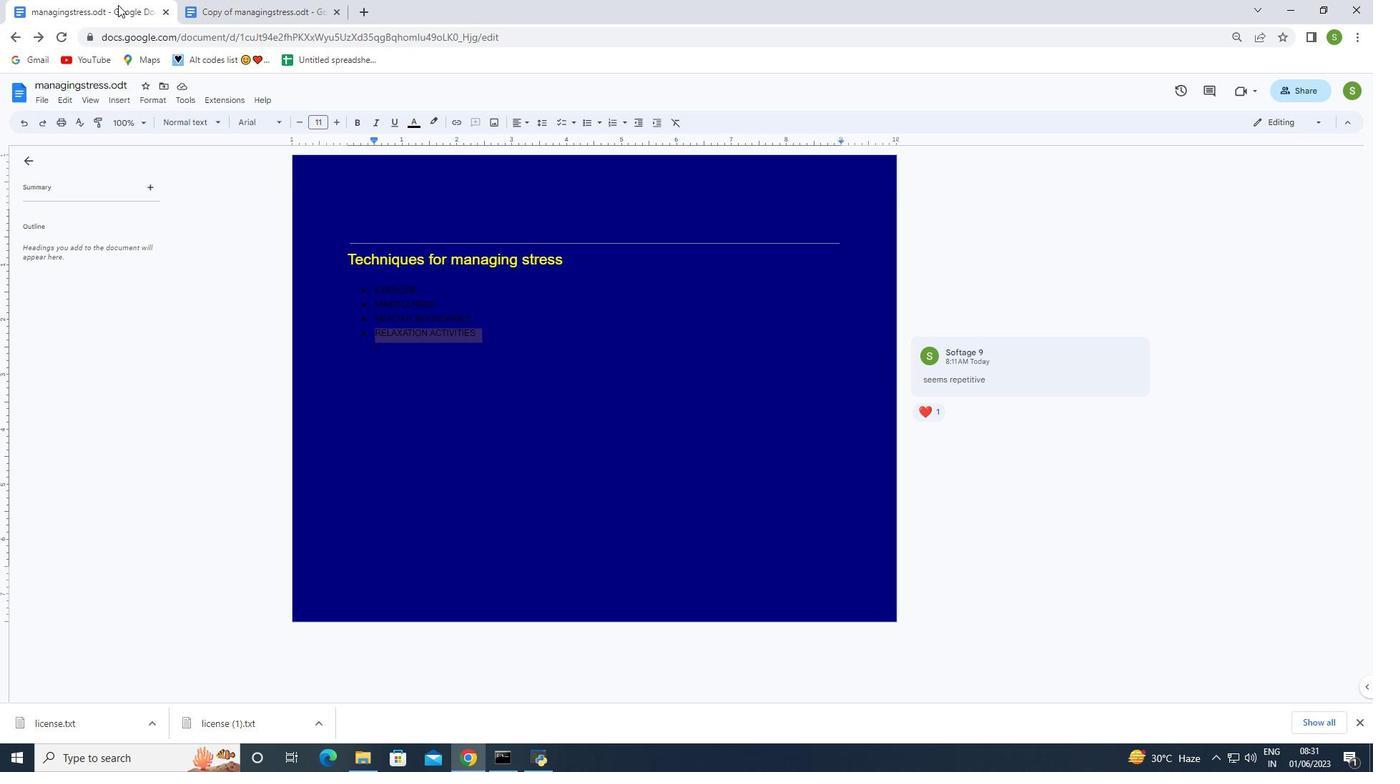 
Action: Mouse moved to (236, 2)
Screenshot: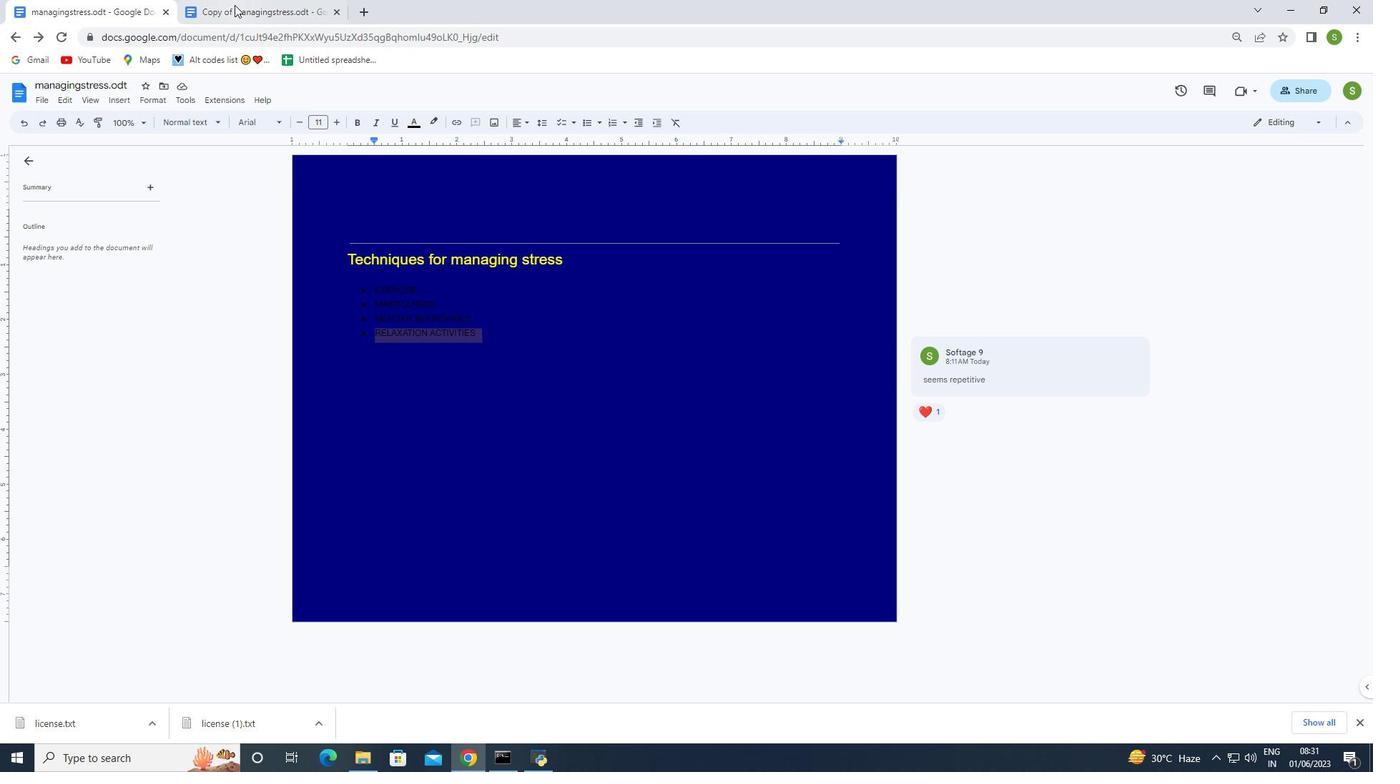 
Action: Mouse pressed left at (236, 2)
Screenshot: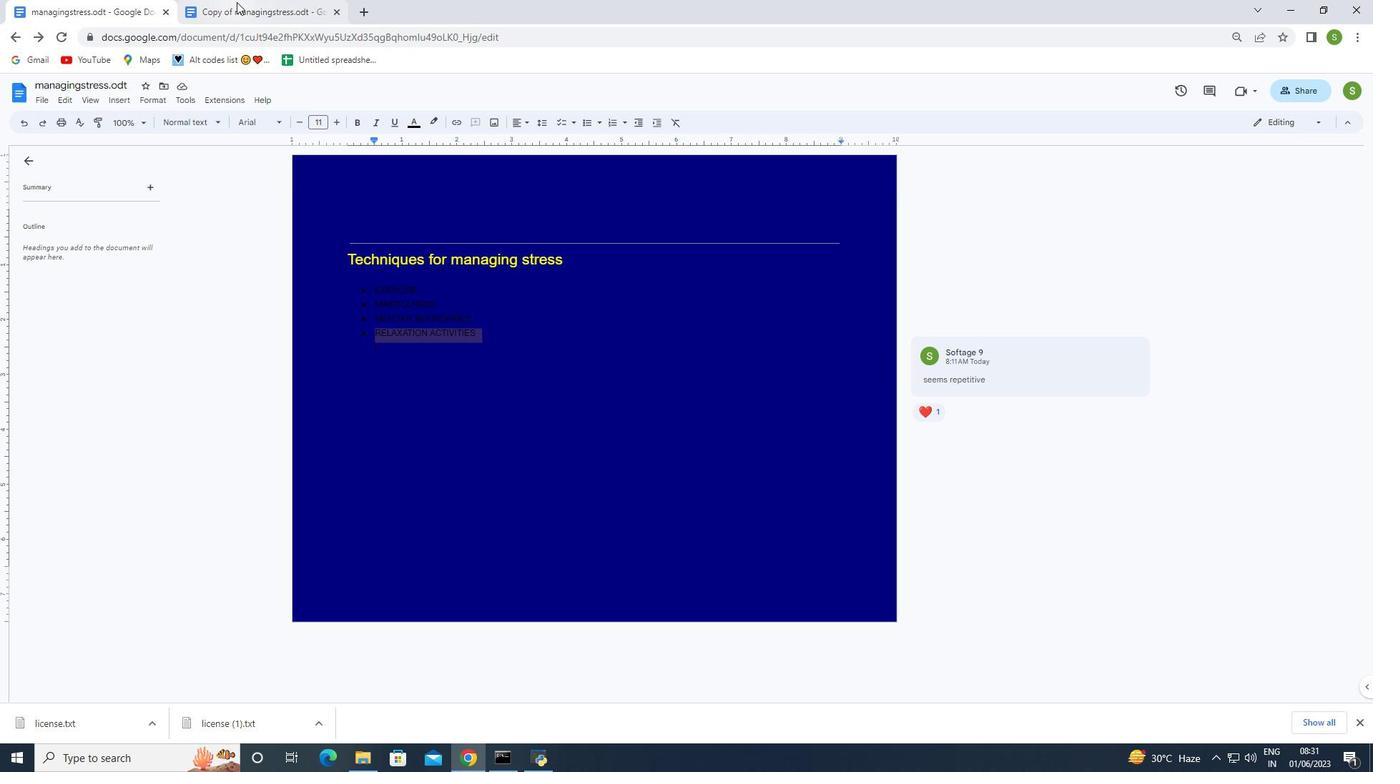 
Action: Mouse moved to (132, 6)
Screenshot: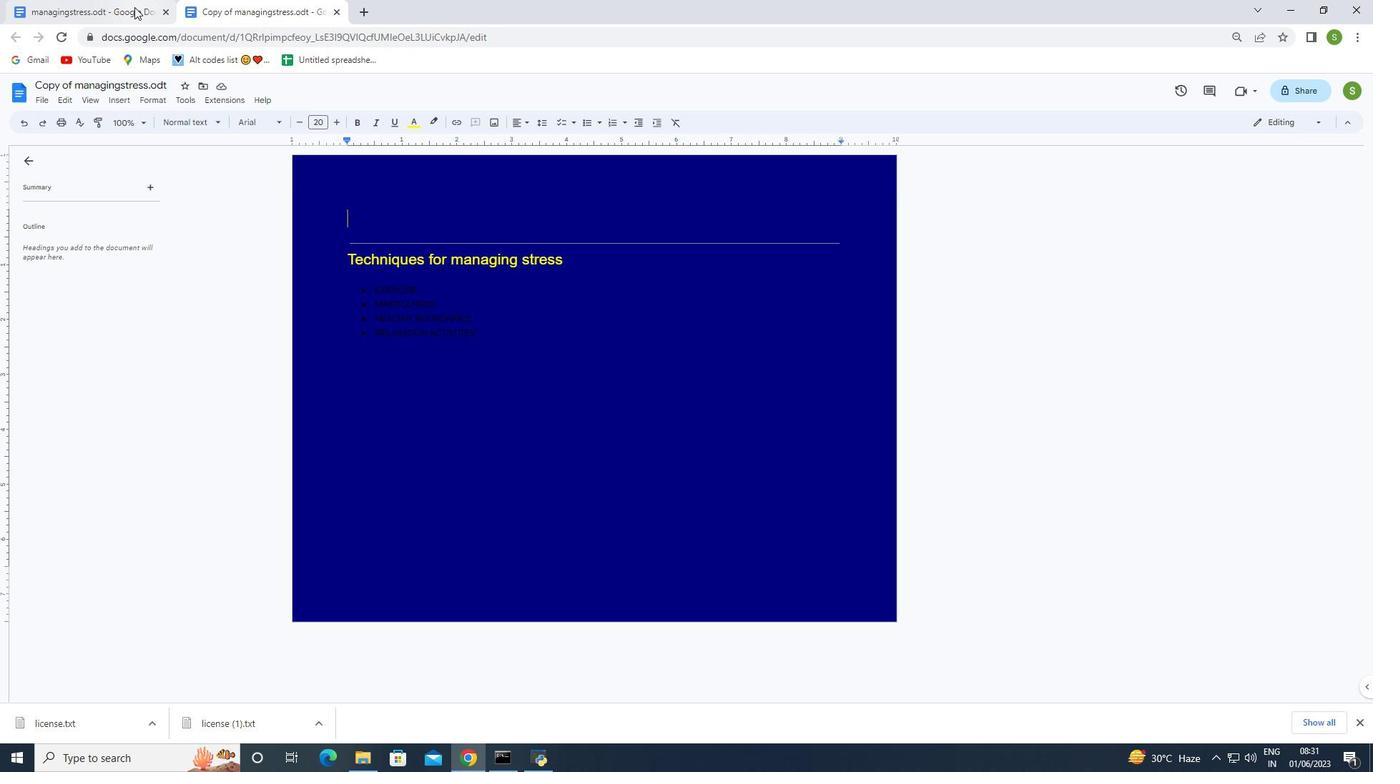 
Action: Mouse pressed left at (132, 6)
Screenshot: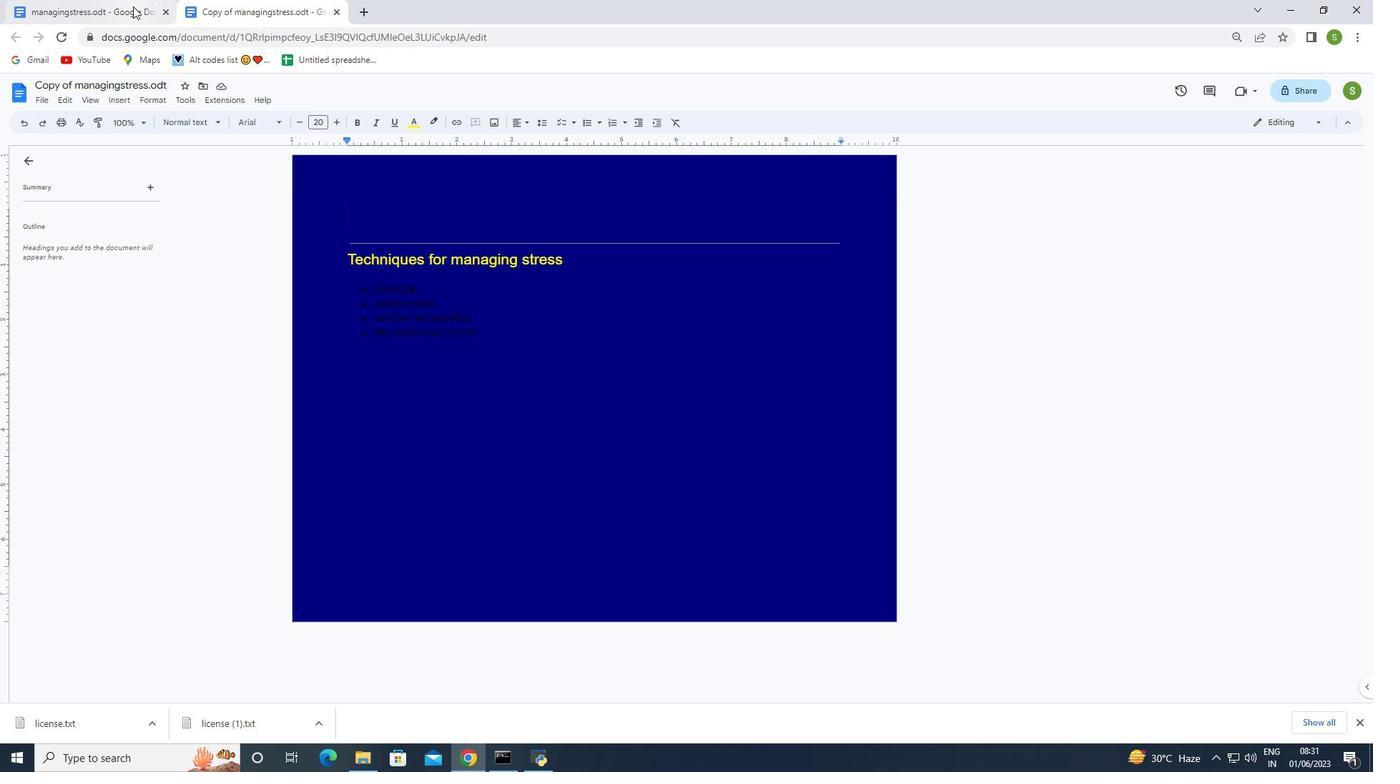 
Action: Mouse moved to (38, 100)
Screenshot: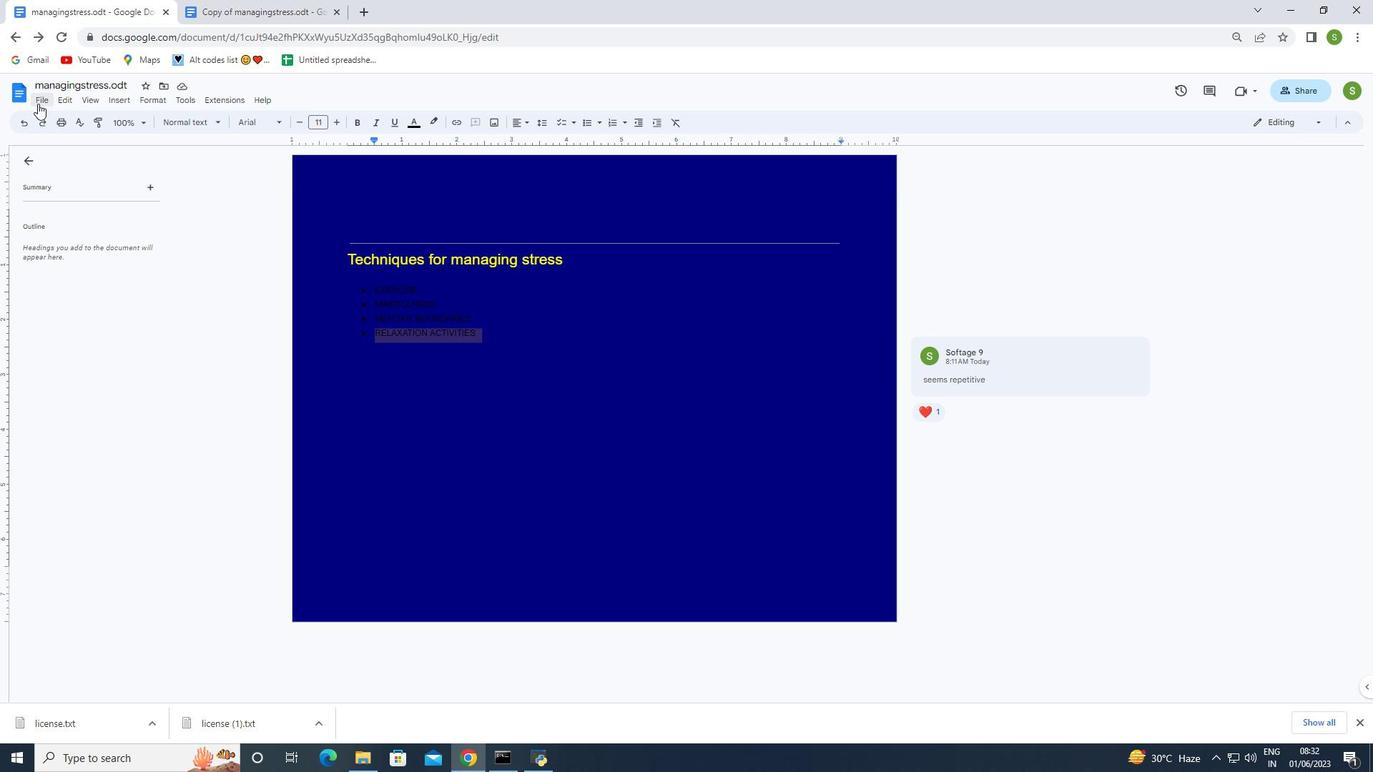 
Action: Mouse pressed left at (38, 100)
Screenshot: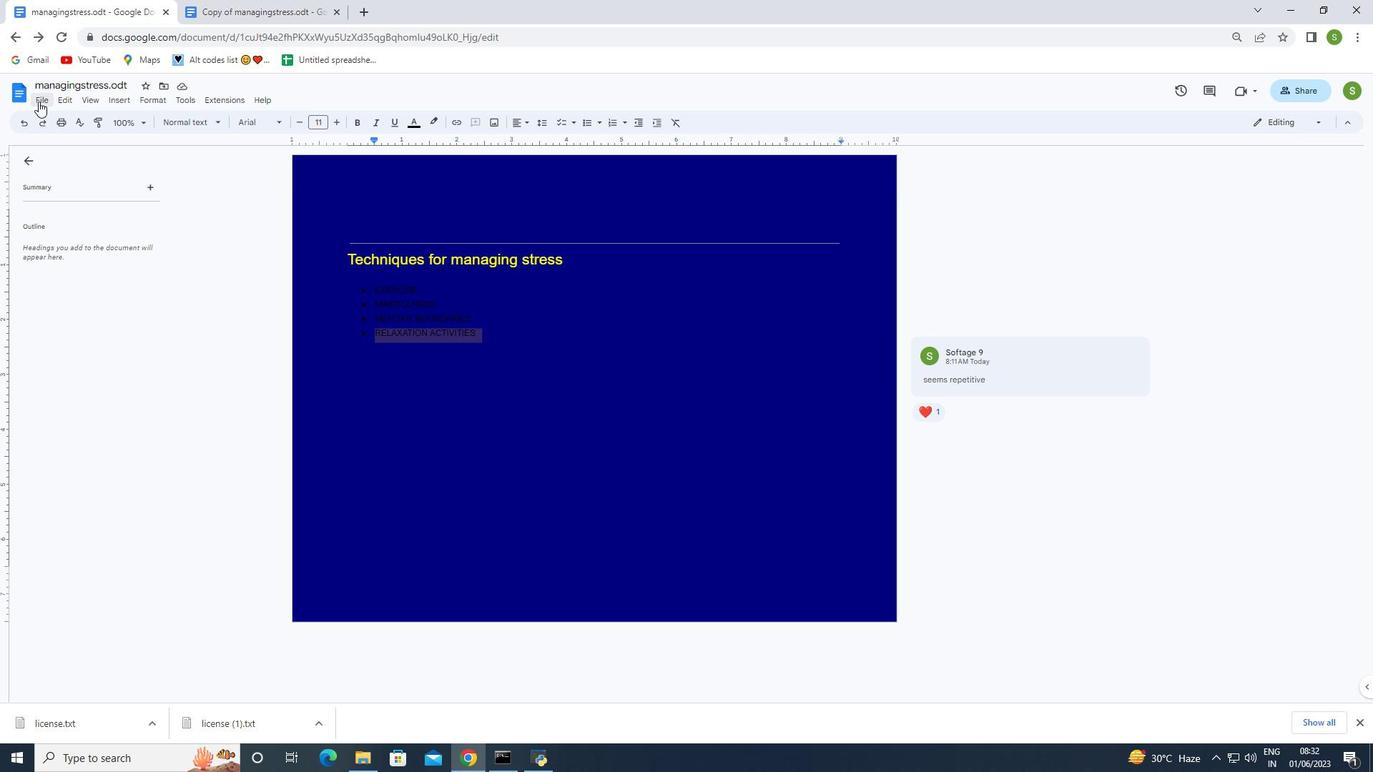 
Action: Mouse moved to (230, 3)
Screenshot: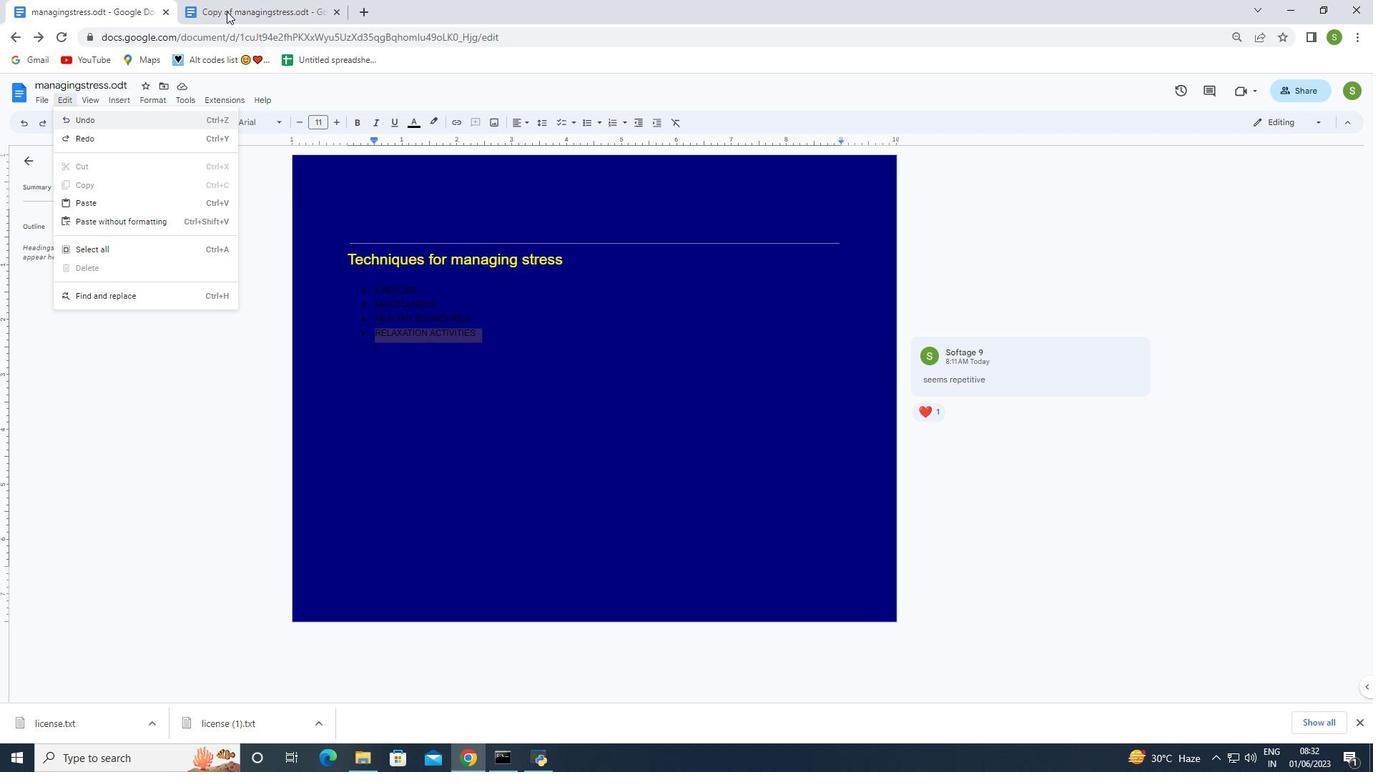 
Action: Mouse pressed left at (230, 3)
Screenshot: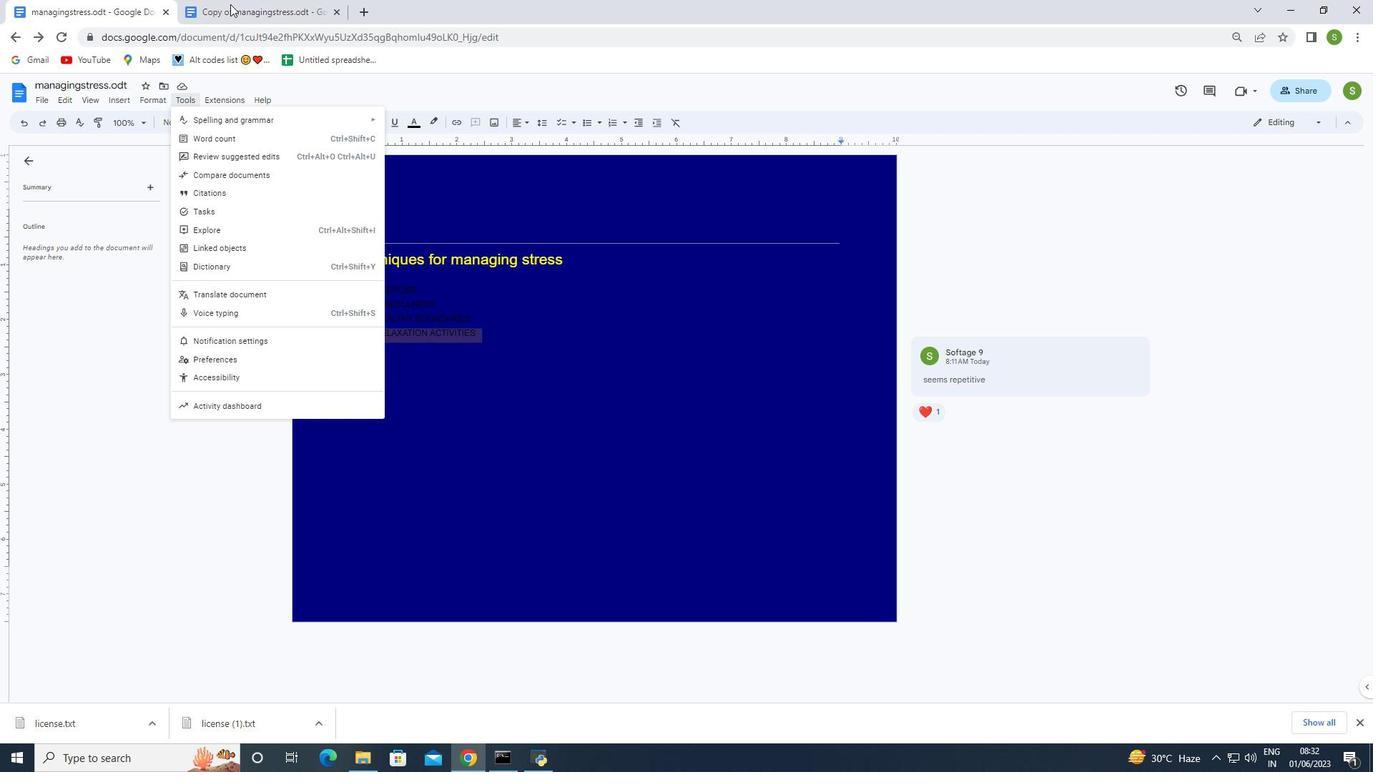 
Action: Mouse moved to (67, 103)
Screenshot: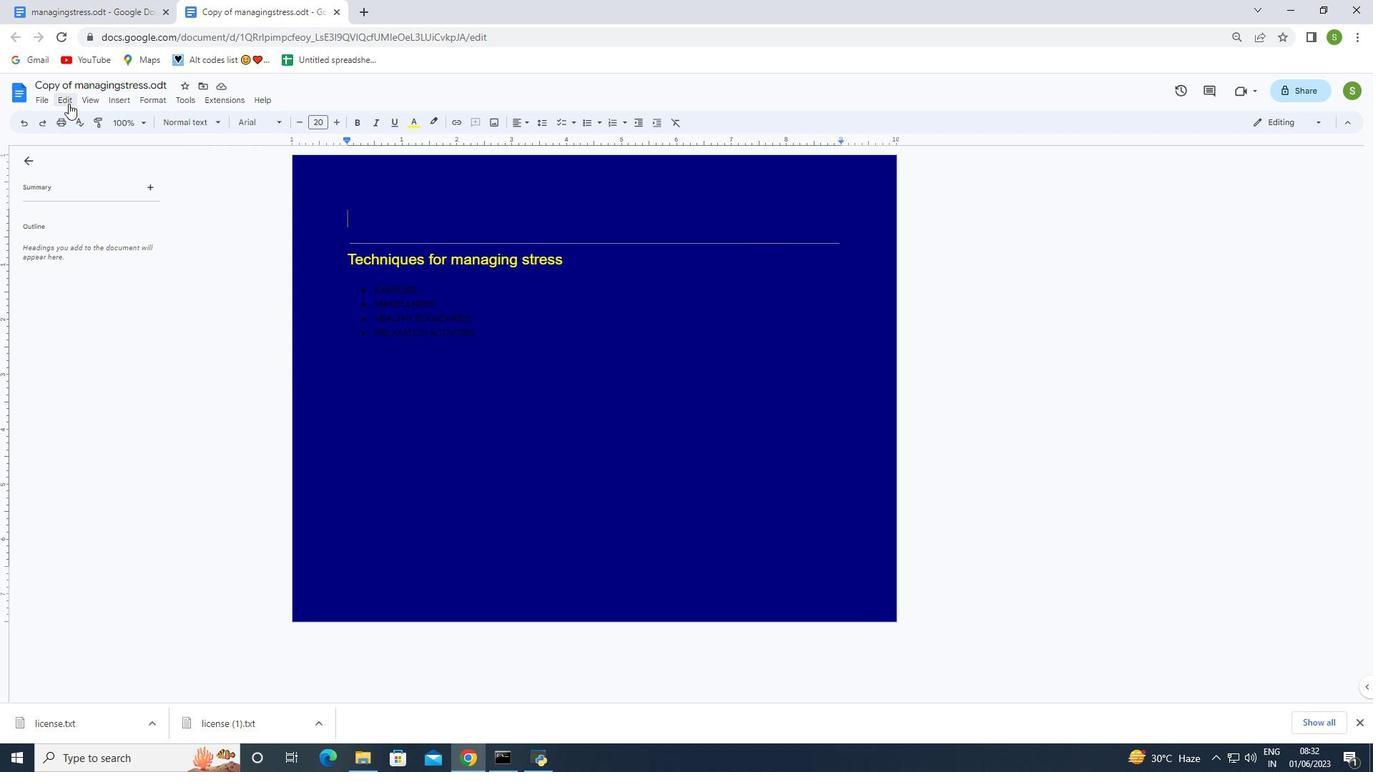 
Action: Mouse pressed left at (67, 103)
Screenshot: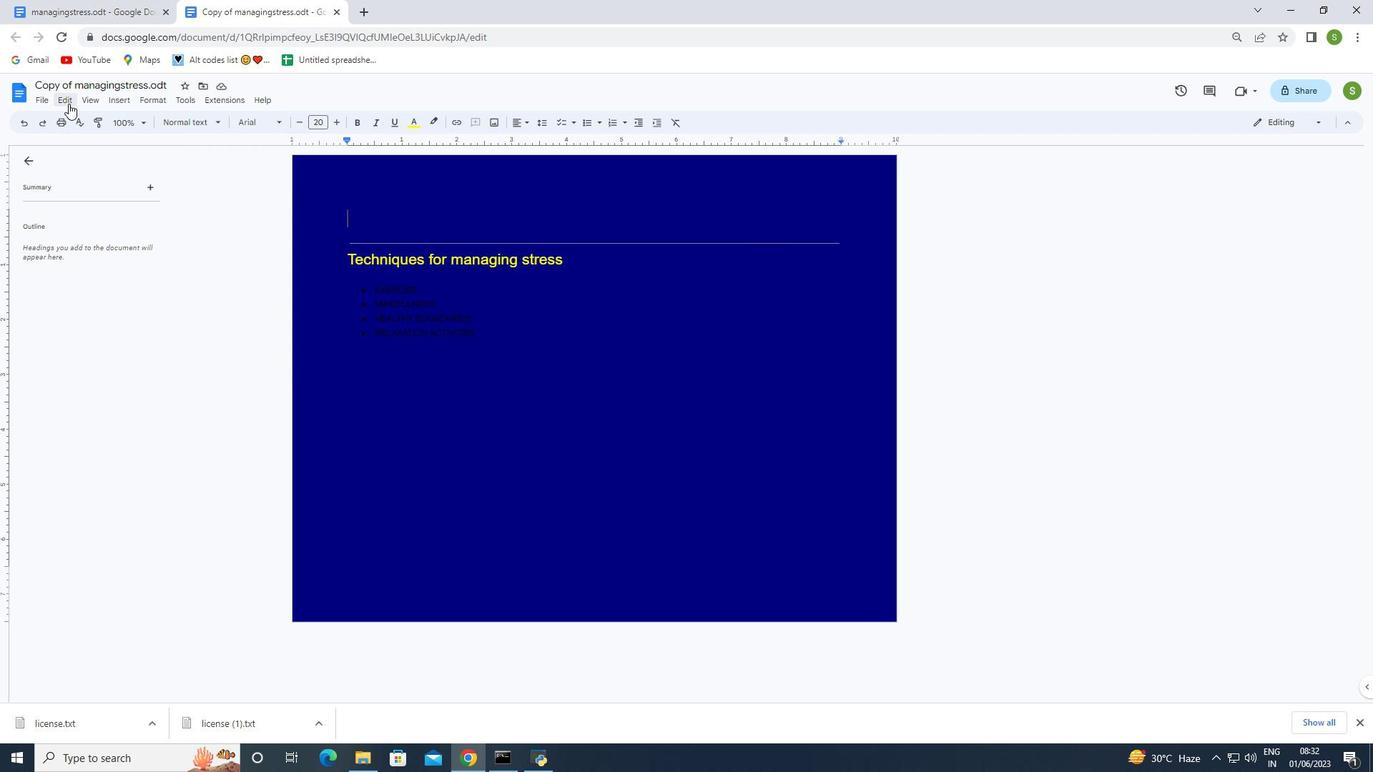 
Action: Mouse moved to (333, 11)
Screenshot: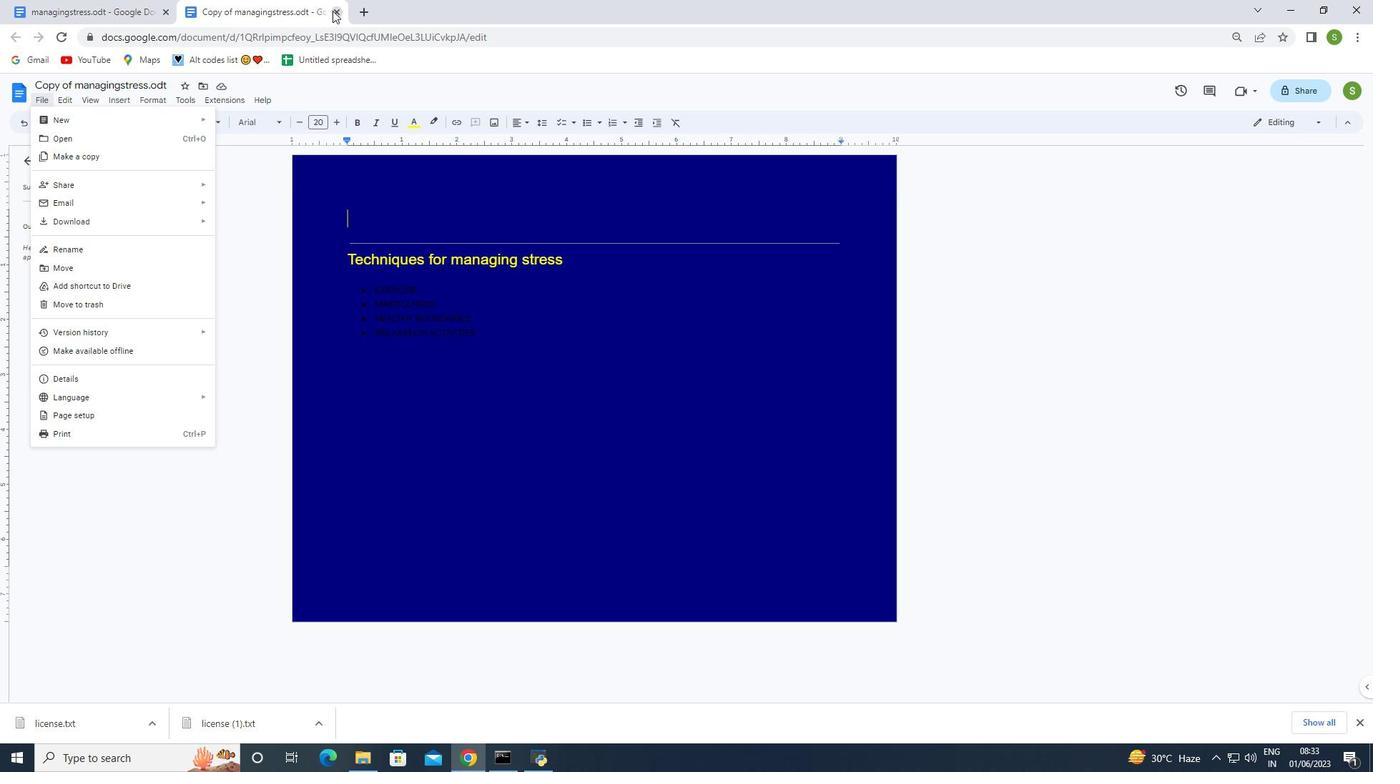 
Action: Mouse pressed left at (333, 11)
Screenshot: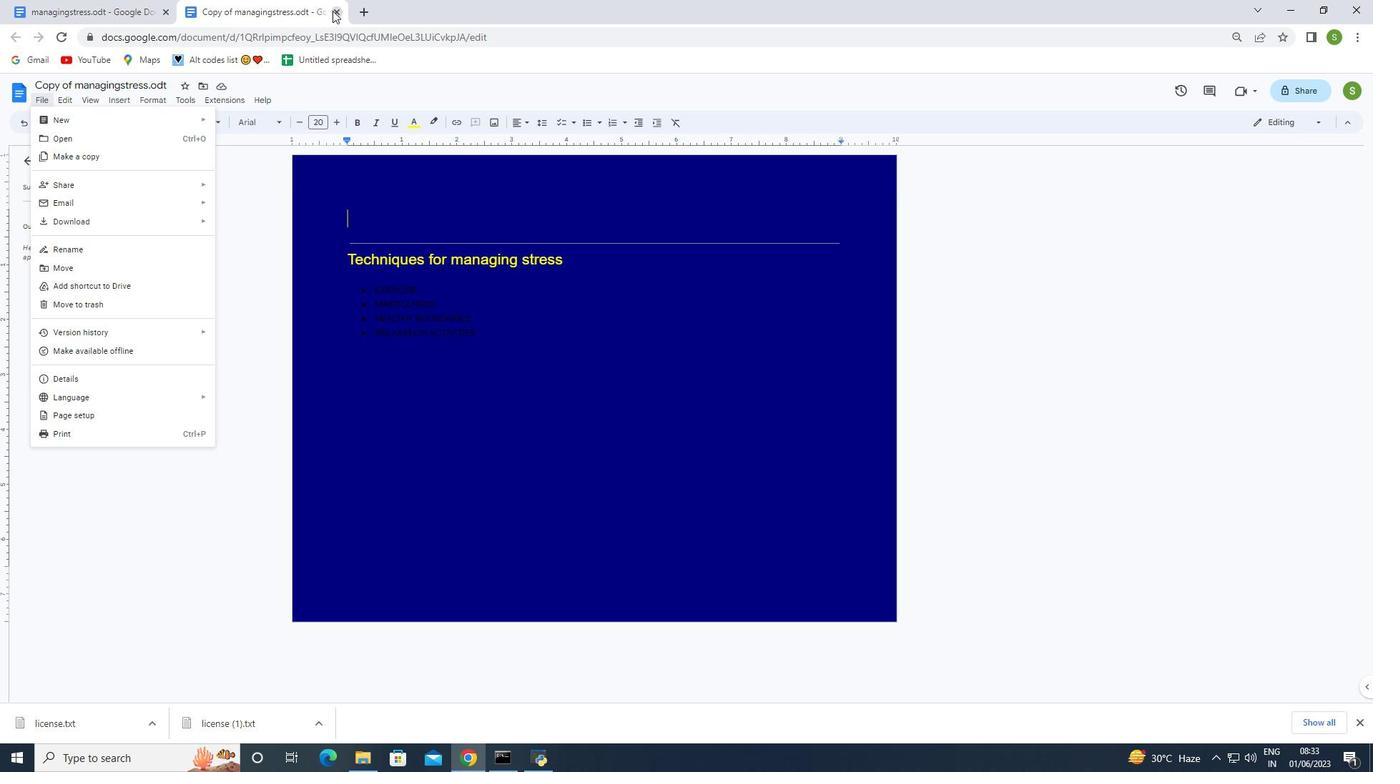 
Action: Mouse moved to (87, 1)
Screenshot: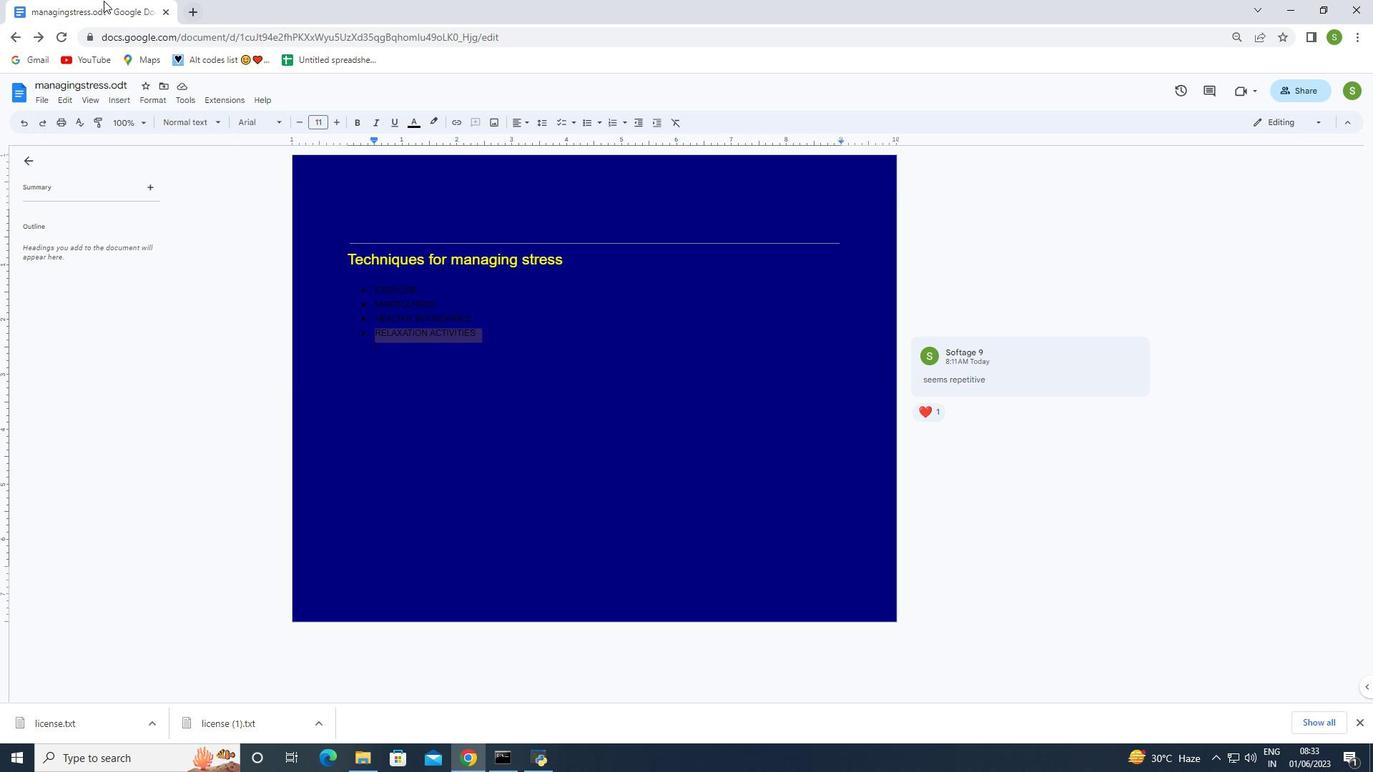 
